Task: Open Card Employee Promotion Review in Board Data Analytics Software to Workspace Corporate Finance and add a team member Softage.3@softage.net, a label Green, a checklist Compensation and Benefits, an attachment from Trello, a color Green and finally, add a card description 'Research and develop new pricing strategy for service offerings' and a comment 'This task requires us to be proactive and anticipate potential challenges before they arise.'. Add a start date 'Jan 07, 1900' with a due date 'Jan 14, 1900'
Action: Mouse moved to (571, 163)
Screenshot: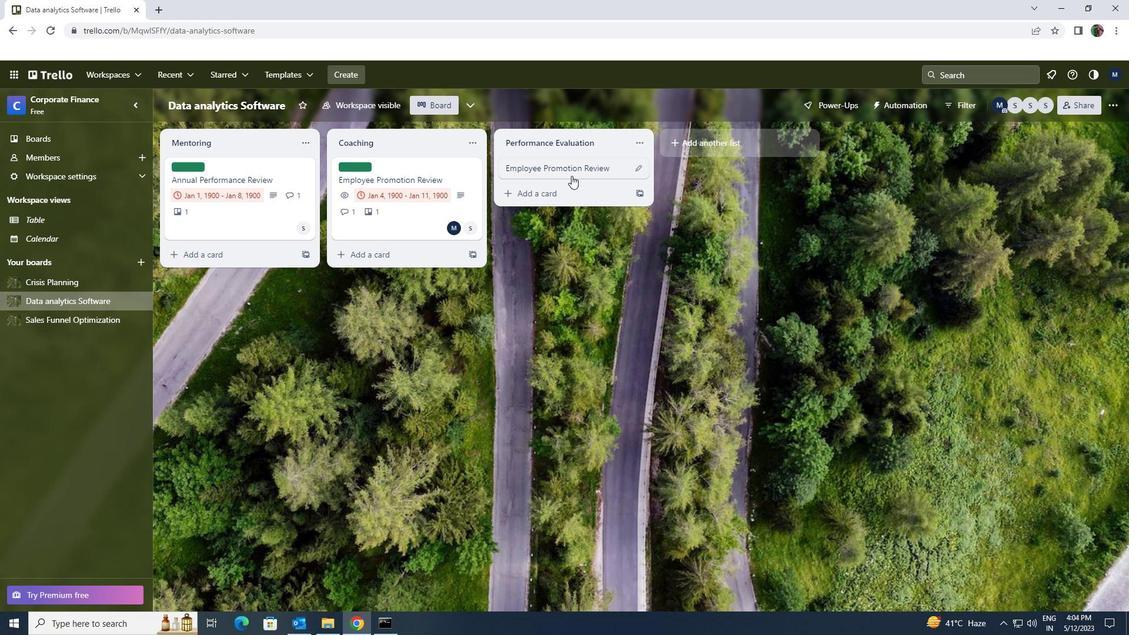 
Action: Mouse pressed left at (571, 163)
Screenshot: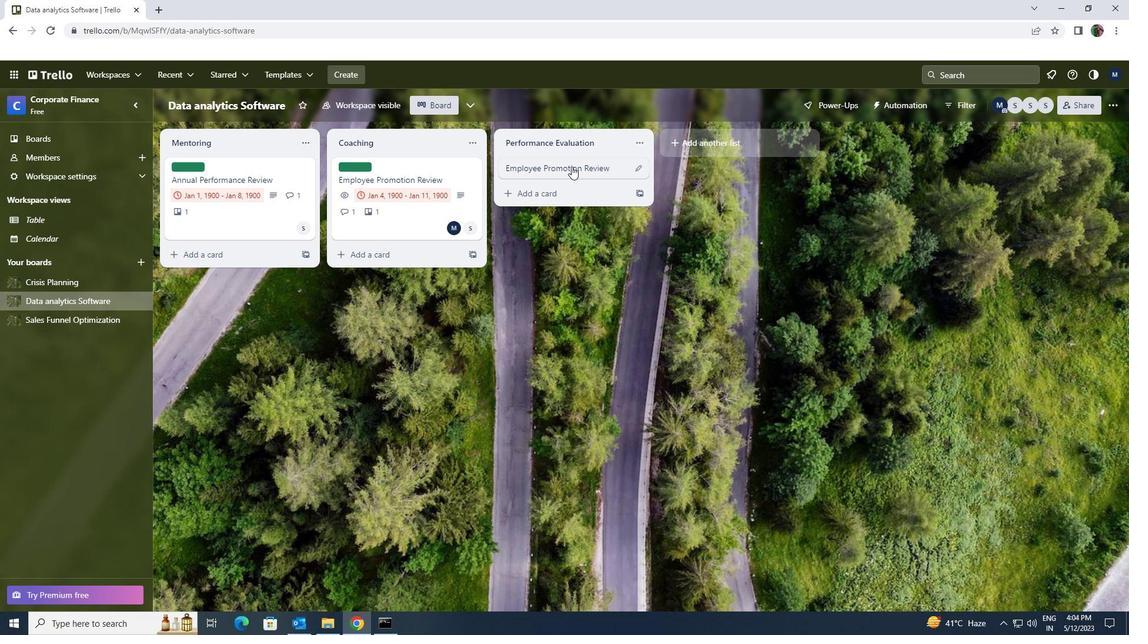 
Action: Mouse moved to (685, 209)
Screenshot: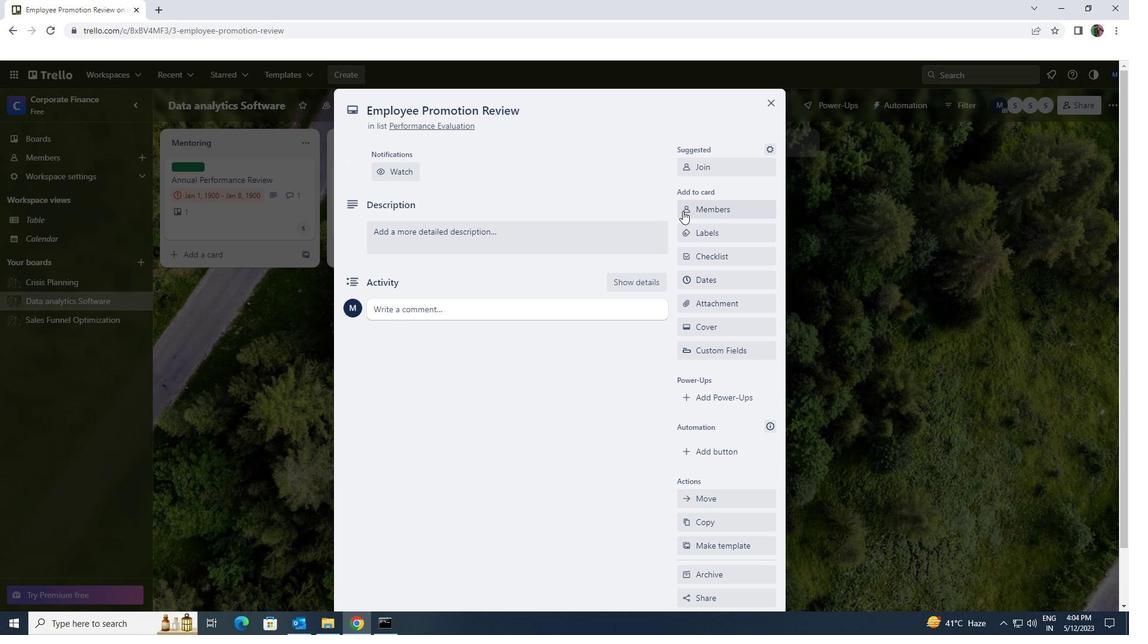 
Action: Mouse pressed left at (685, 209)
Screenshot: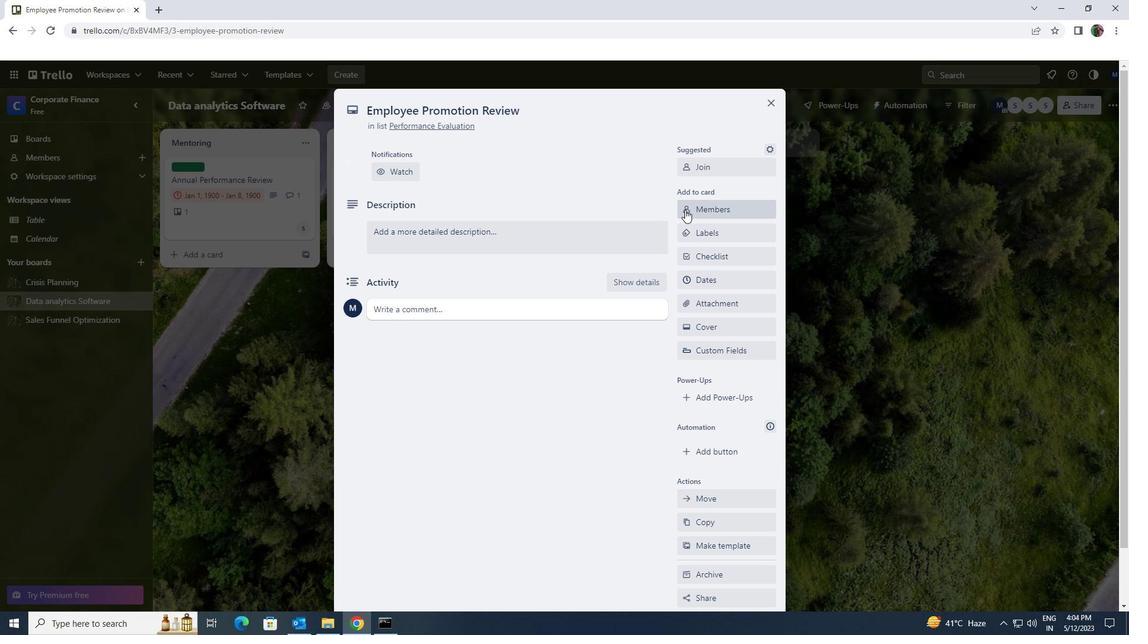 
Action: Key pressed softage.3<Key.shift>@SOFTAGE.NET
Screenshot: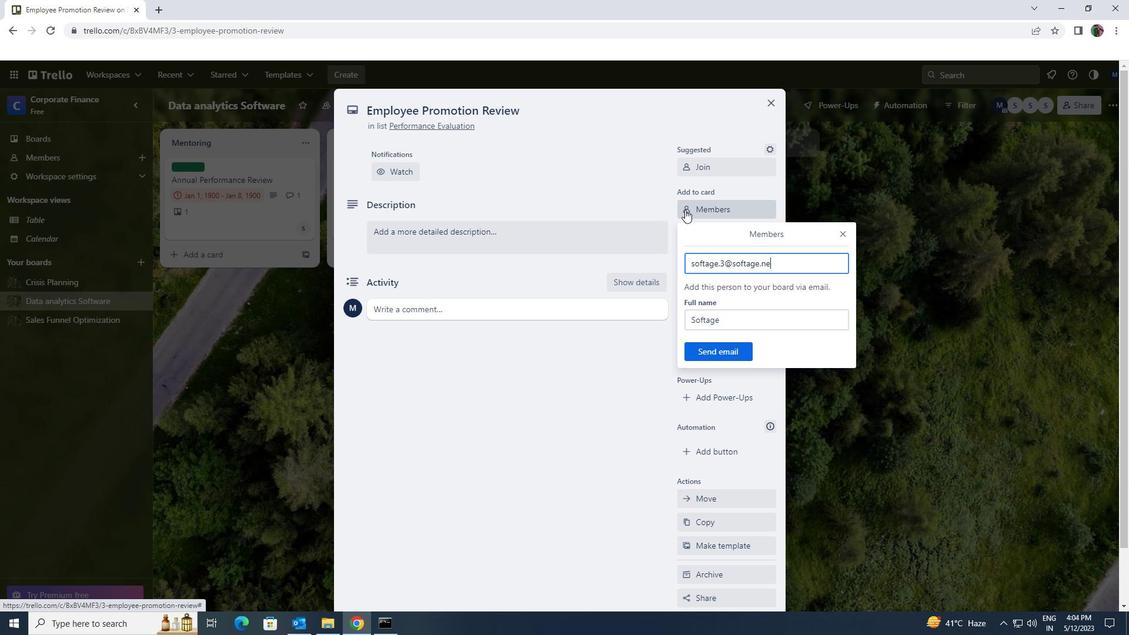 
Action: Mouse moved to (705, 345)
Screenshot: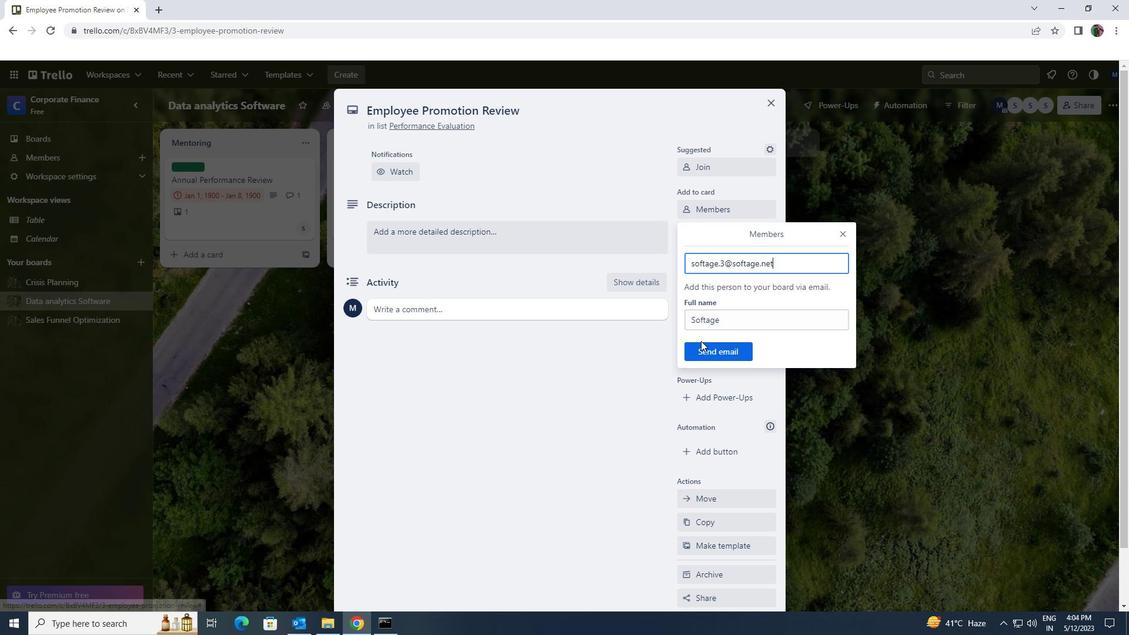 
Action: Mouse pressed left at (705, 345)
Screenshot: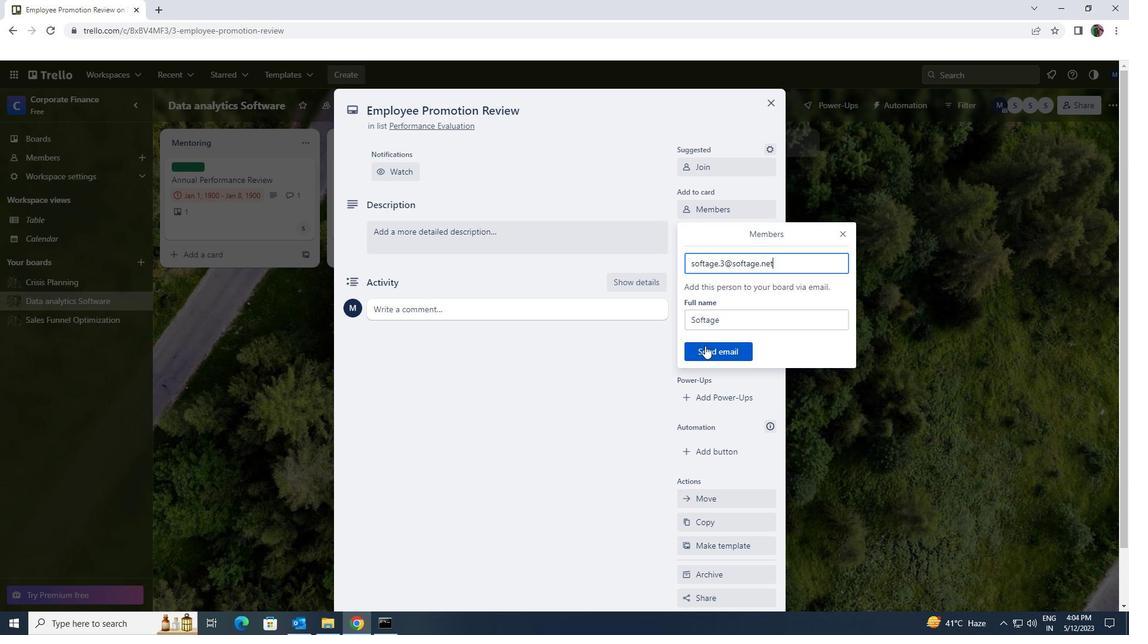
Action: Mouse moved to (710, 236)
Screenshot: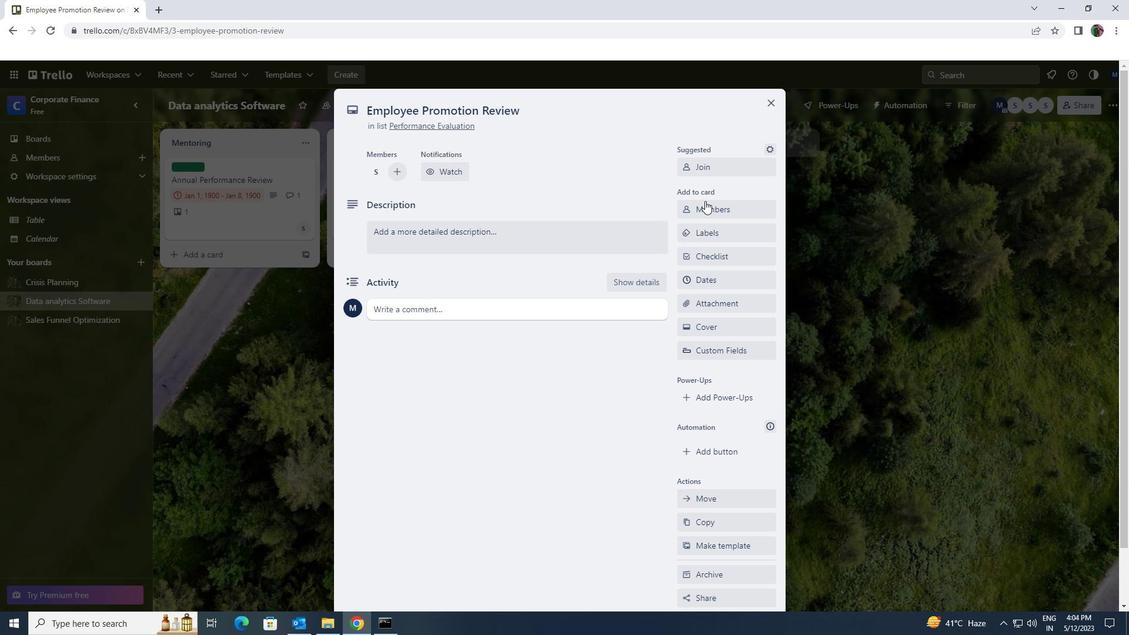 
Action: Mouse pressed left at (710, 236)
Screenshot: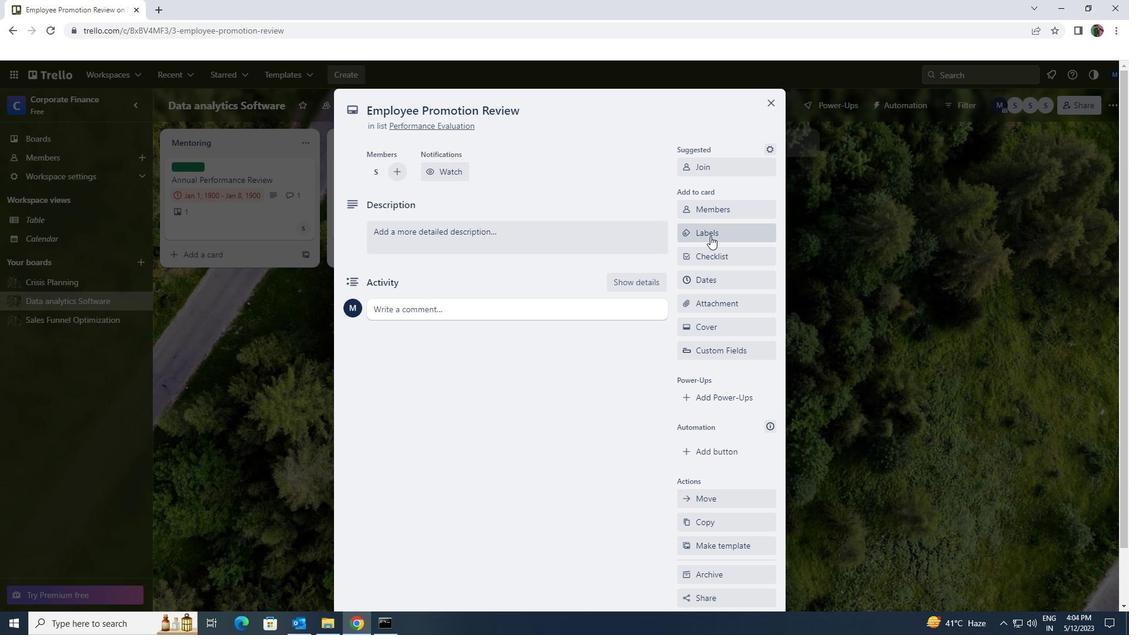 
Action: Mouse moved to (776, 478)
Screenshot: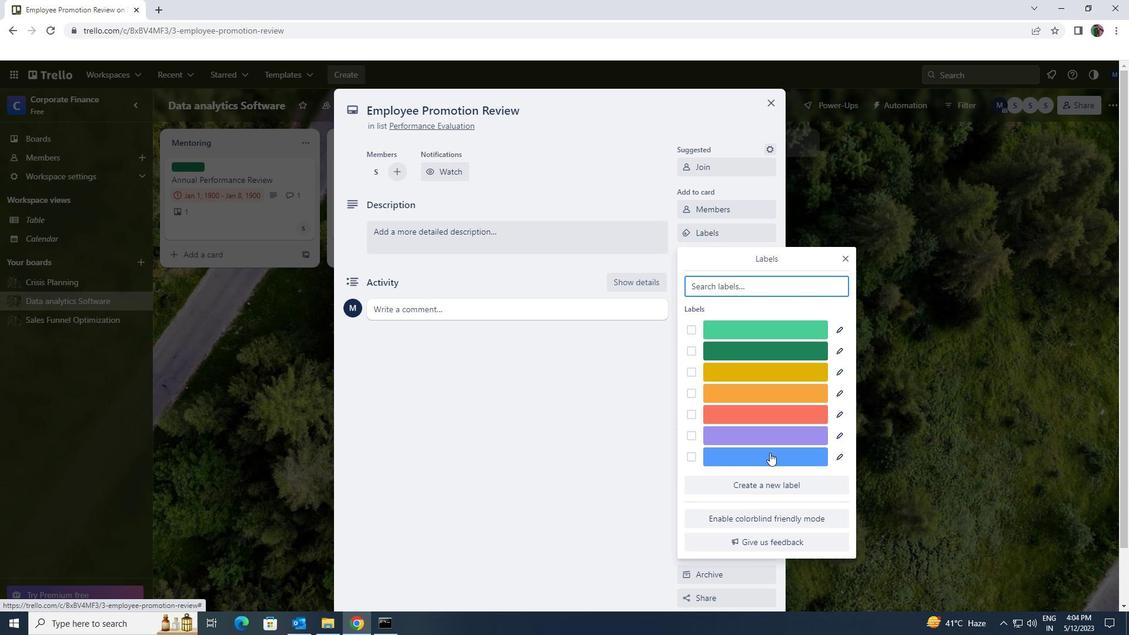 
Action: Mouse pressed left at (776, 478)
Screenshot: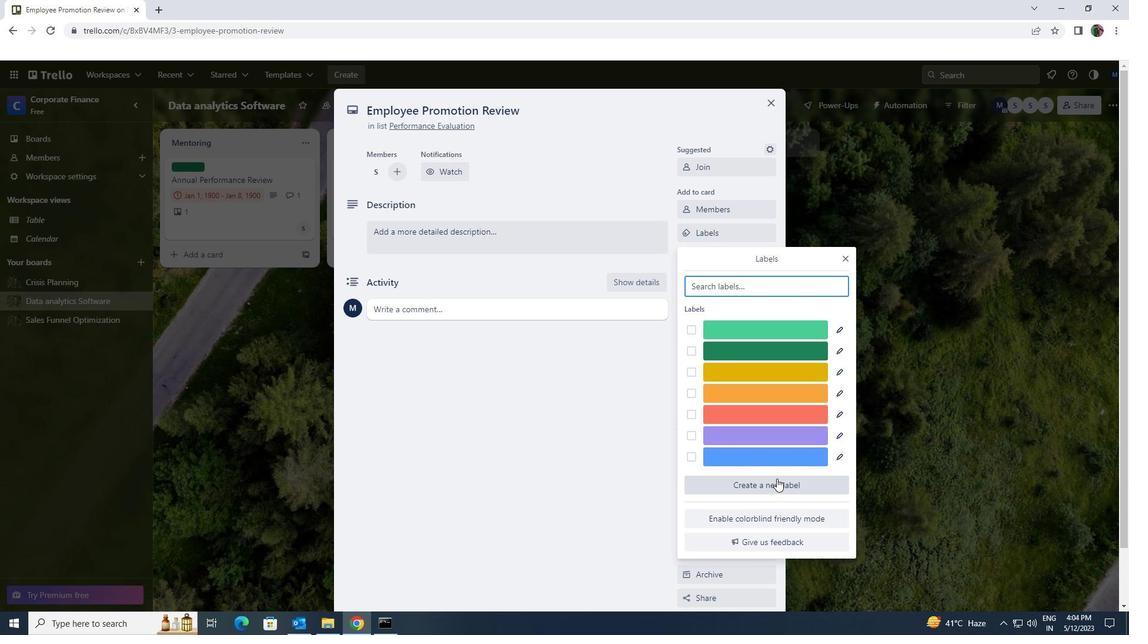 
Action: Mouse moved to (700, 449)
Screenshot: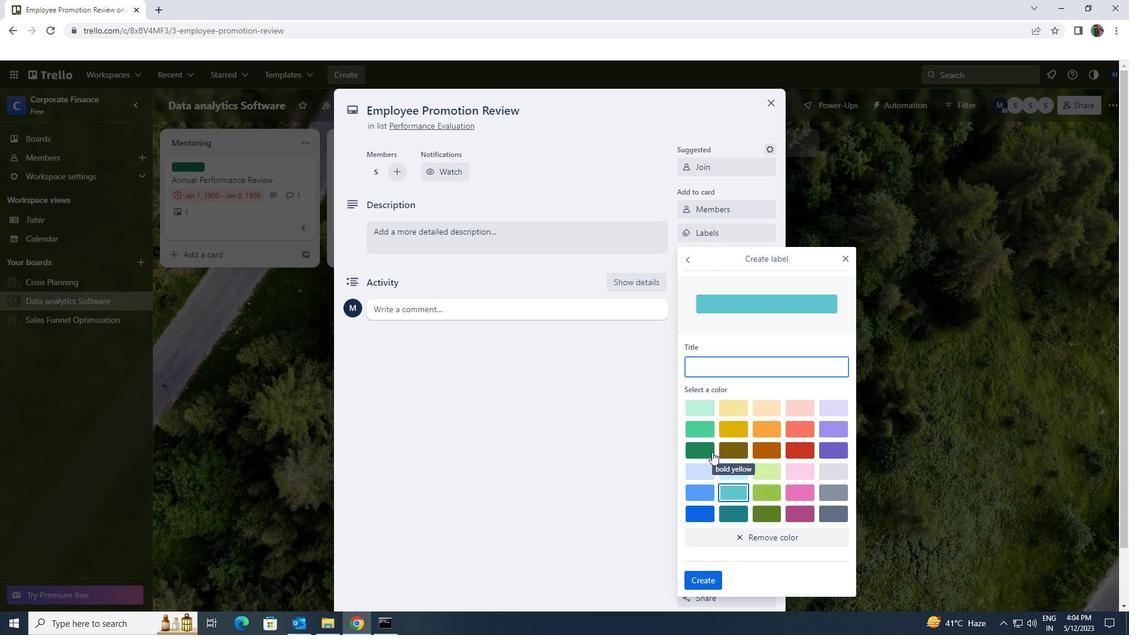 
Action: Mouse pressed left at (700, 449)
Screenshot: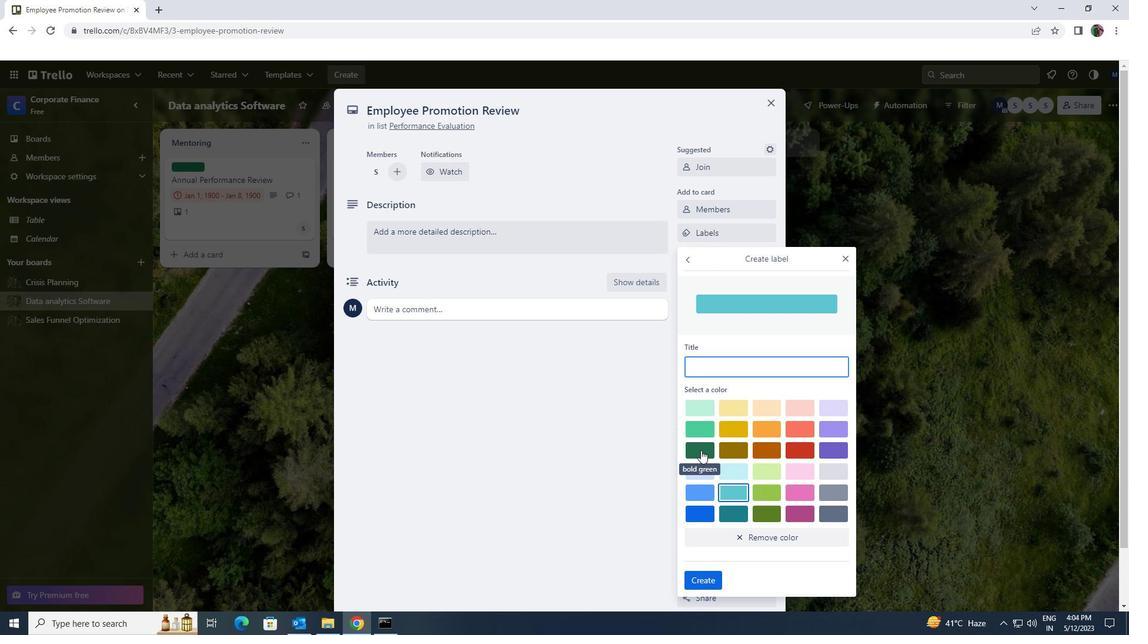
Action: Mouse moved to (703, 585)
Screenshot: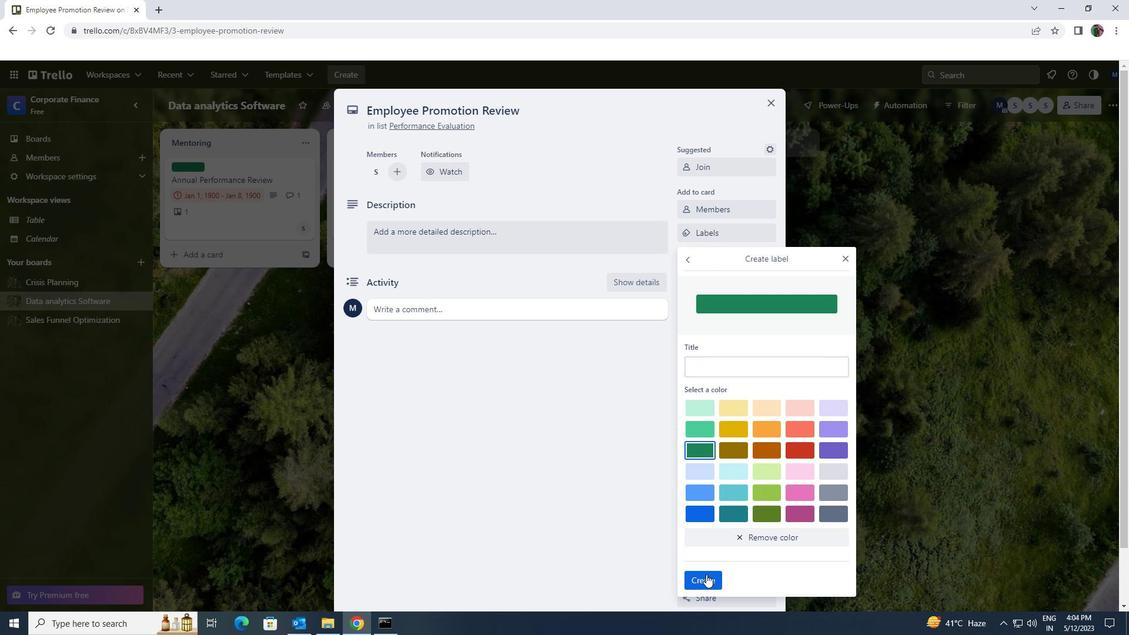 
Action: Mouse pressed left at (703, 585)
Screenshot: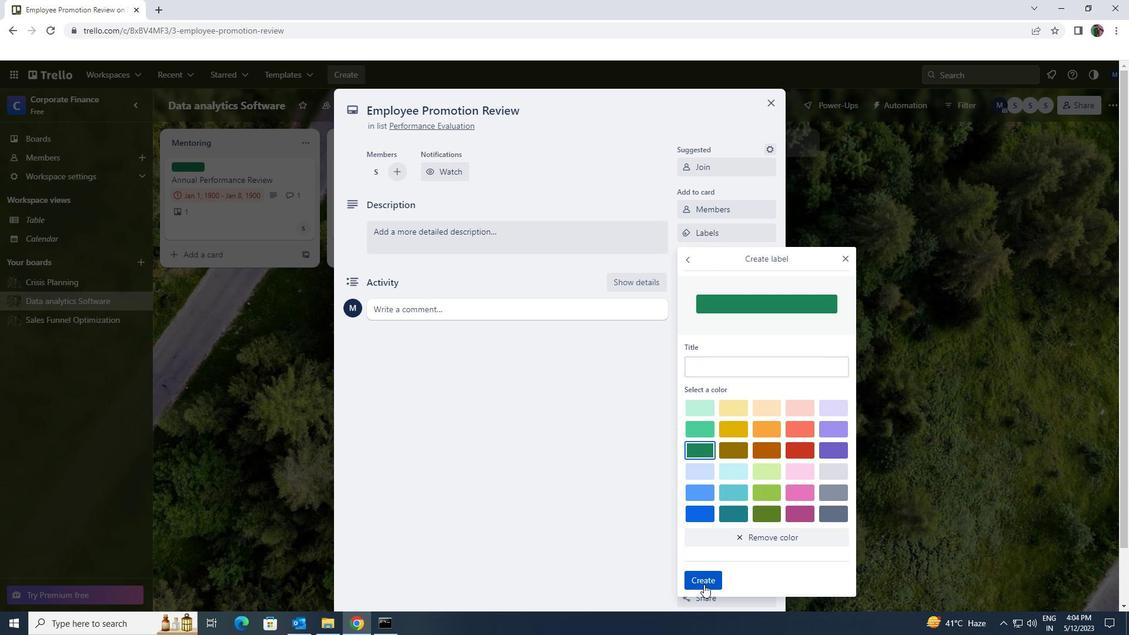 
Action: Mouse moved to (842, 259)
Screenshot: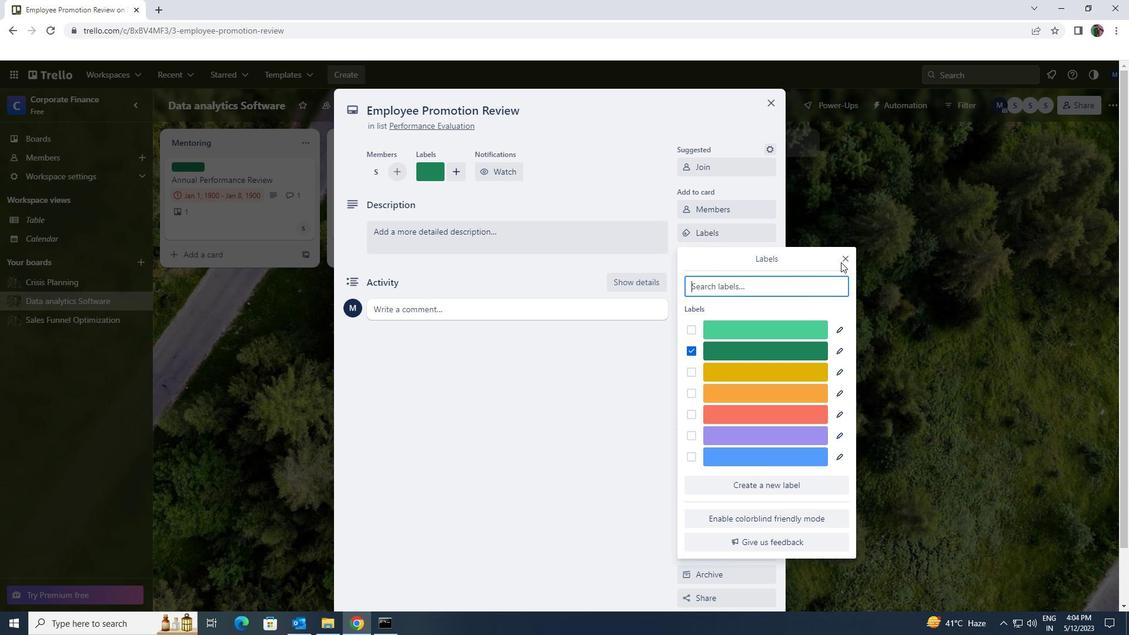 
Action: Mouse pressed left at (842, 259)
Screenshot: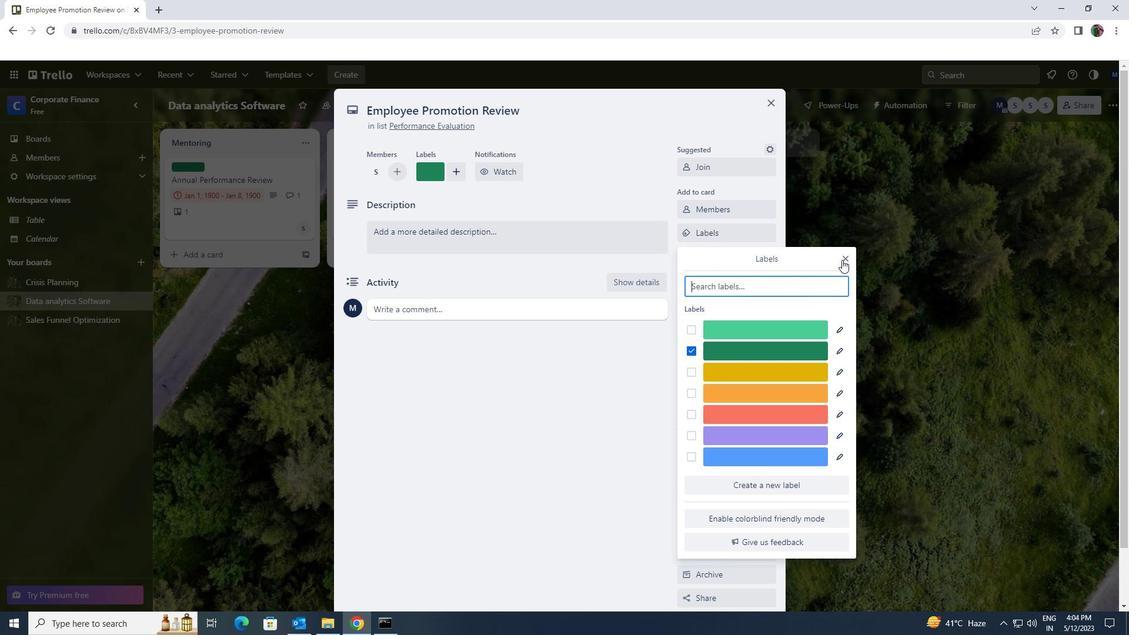 
Action: Mouse moved to (742, 264)
Screenshot: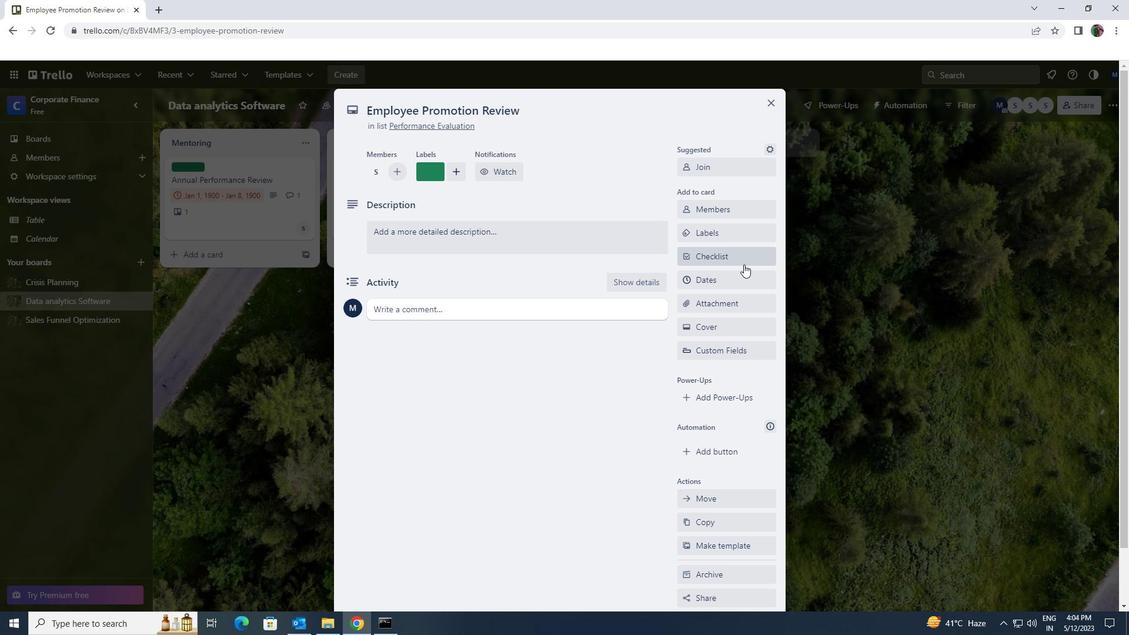 
Action: Mouse pressed left at (742, 264)
Screenshot: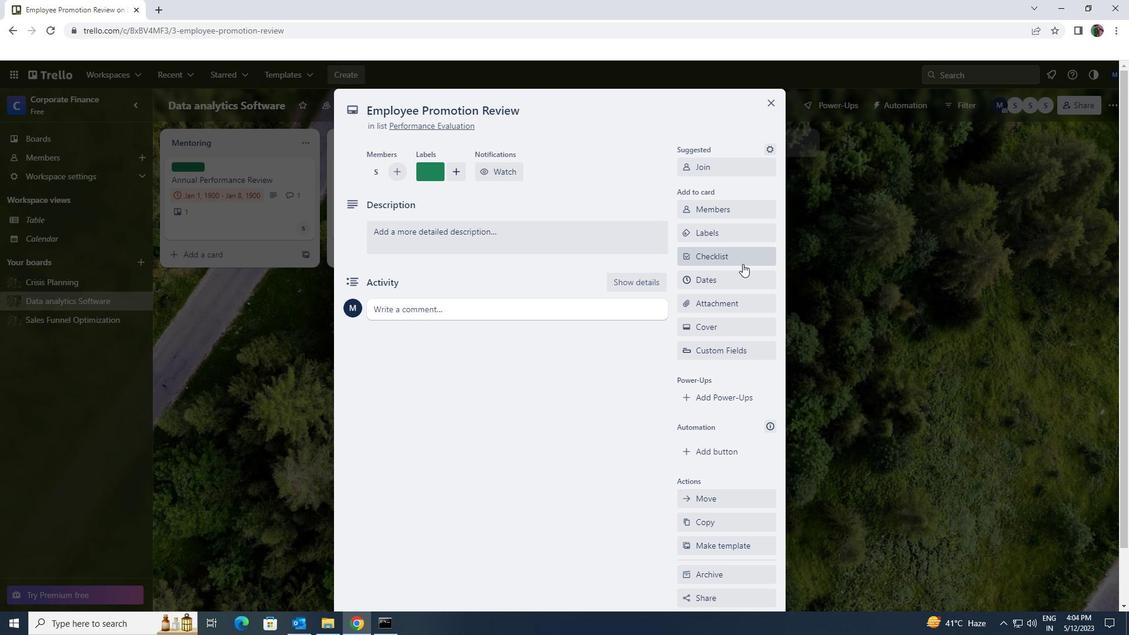 
Action: Key pressed <Key.shift><Key.shift>COMPENSATION<Key.space>AND<Key.space>BENEFITS
Screenshot: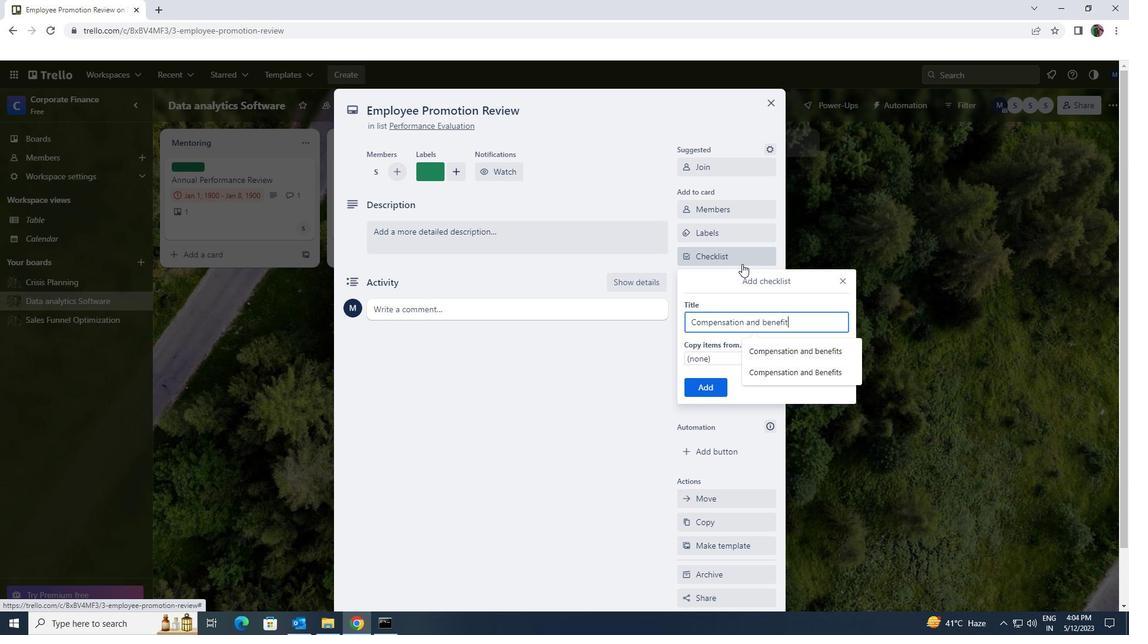 
Action: Mouse moved to (718, 384)
Screenshot: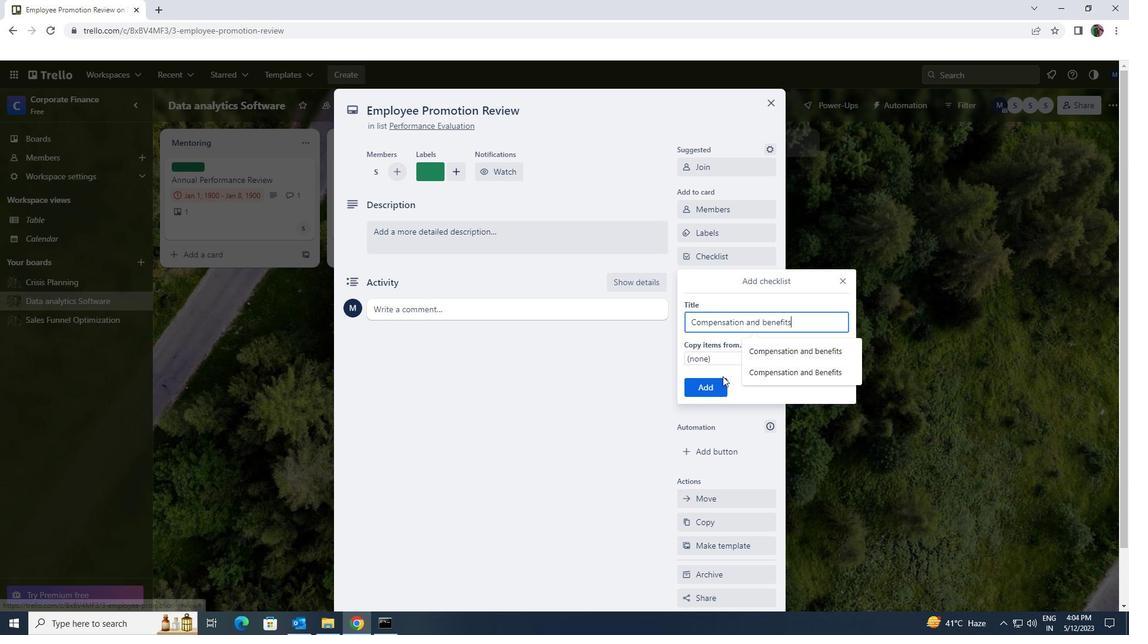 
Action: Mouse pressed left at (718, 384)
Screenshot: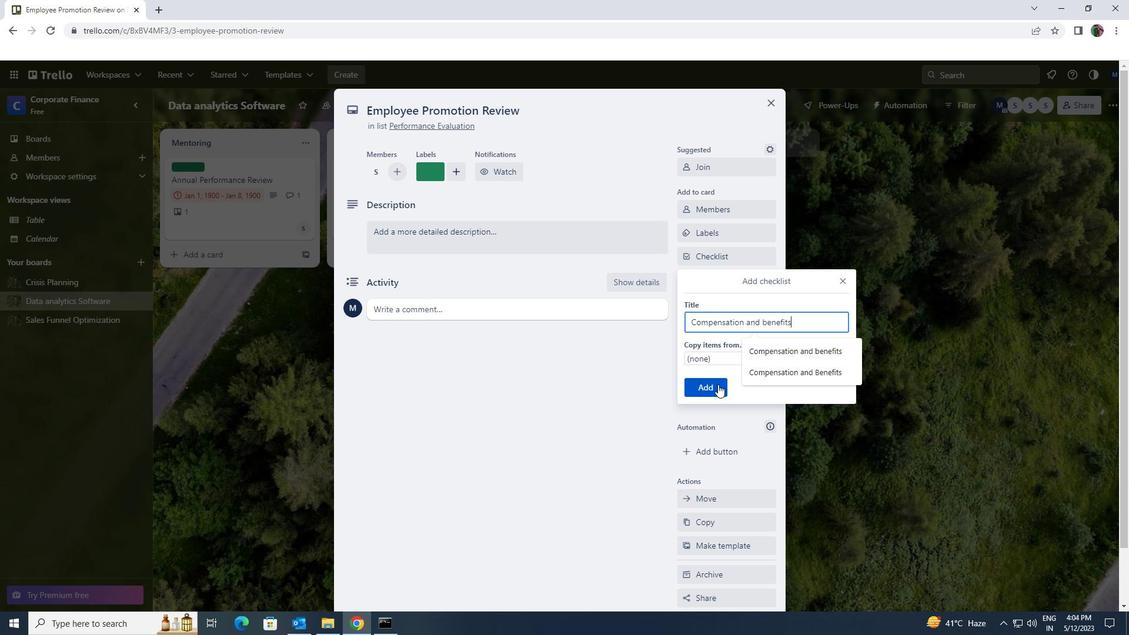 
Action: Mouse moved to (719, 305)
Screenshot: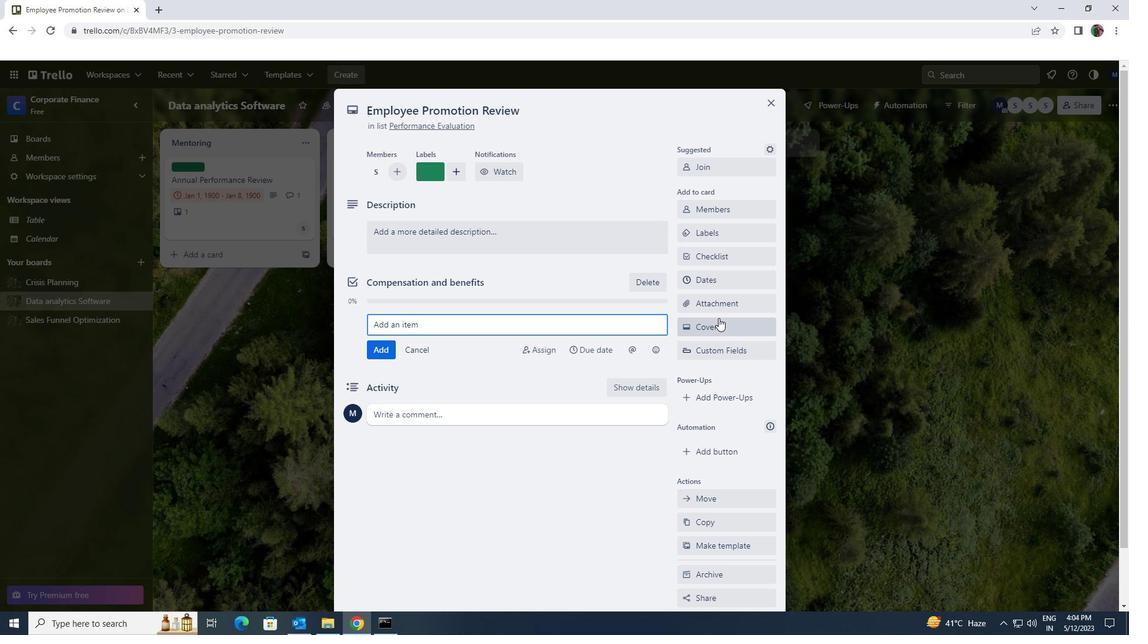 
Action: Mouse pressed left at (719, 305)
Screenshot: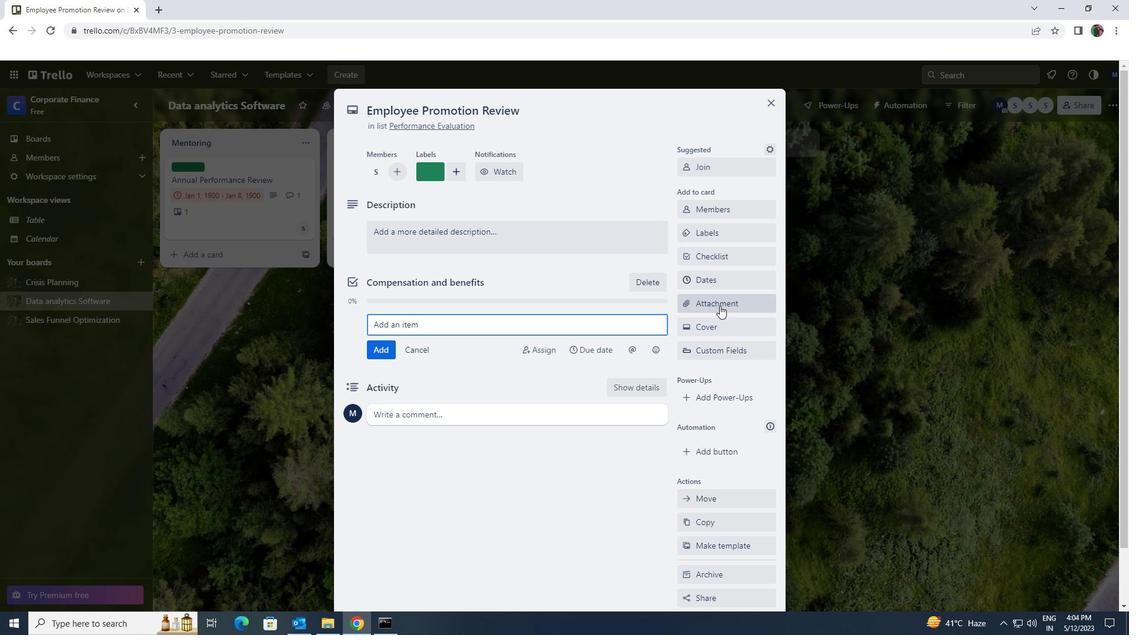 
Action: Mouse moved to (713, 378)
Screenshot: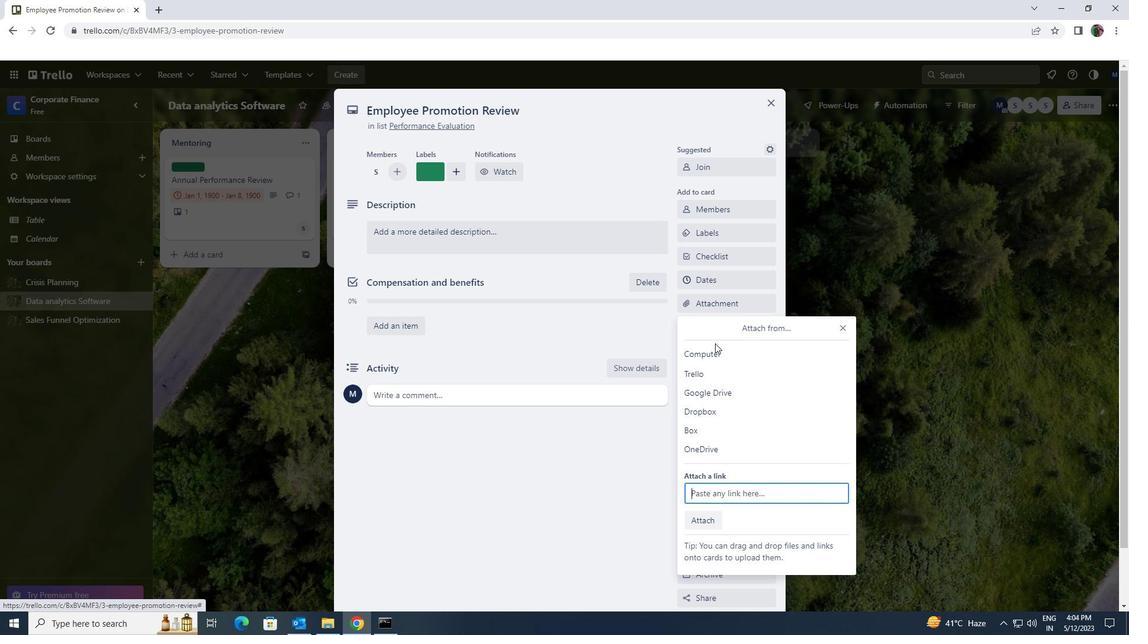 
Action: Mouse pressed left at (713, 378)
Screenshot: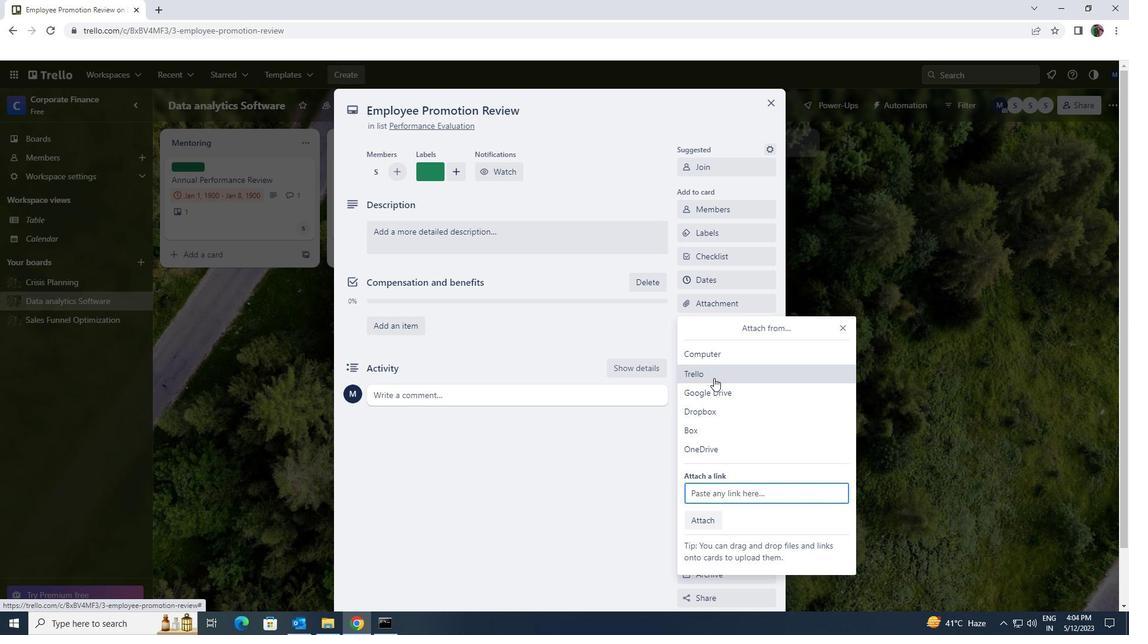 
Action: Mouse moved to (715, 415)
Screenshot: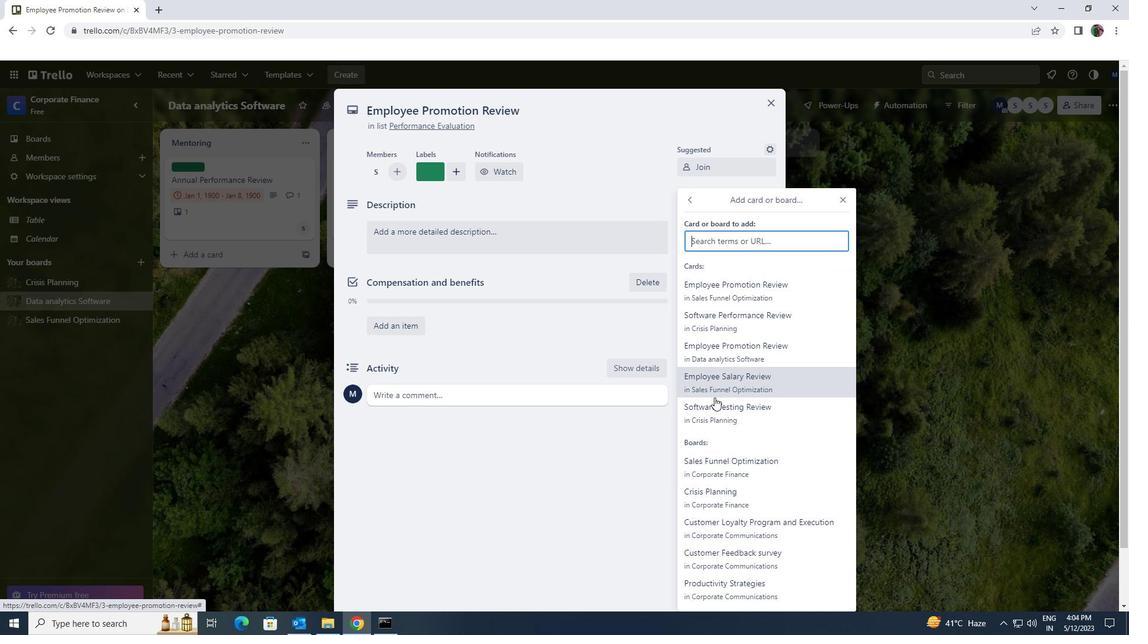 
Action: Mouse pressed left at (715, 415)
Screenshot: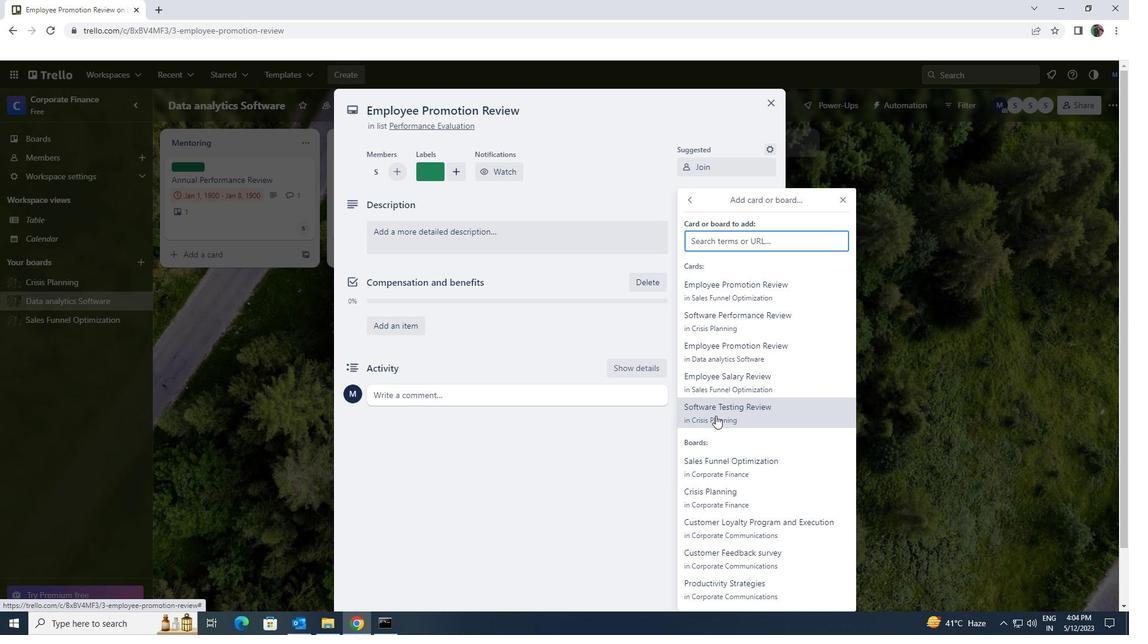 
Action: Mouse moved to (585, 244)
Screenshot: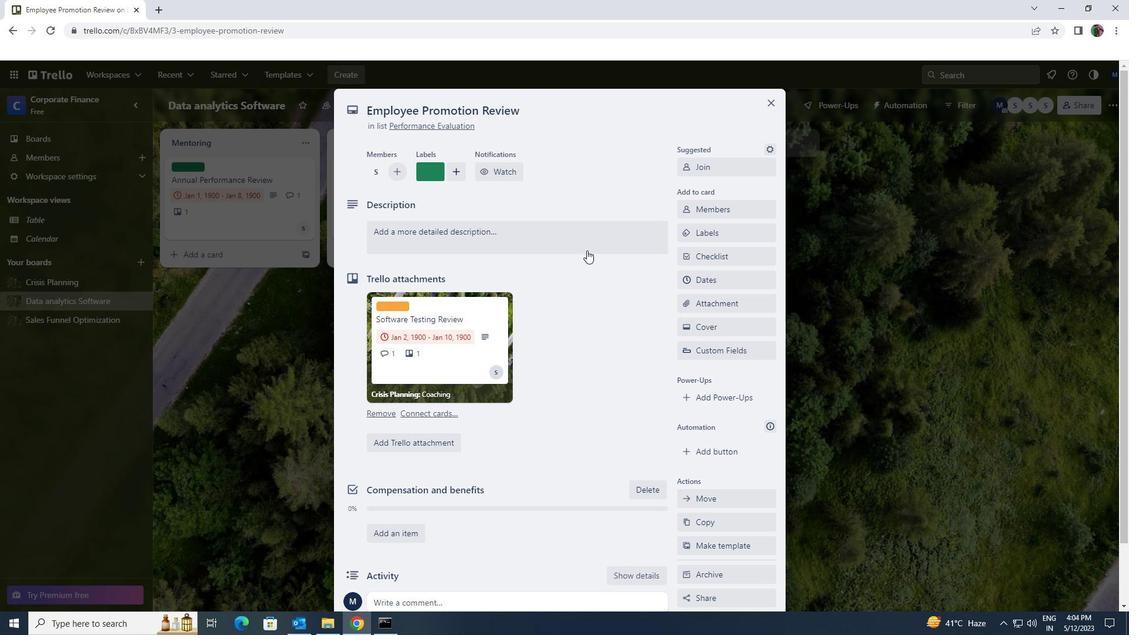 
Action: Mouse pressed left at (585, 244)
Screenshot: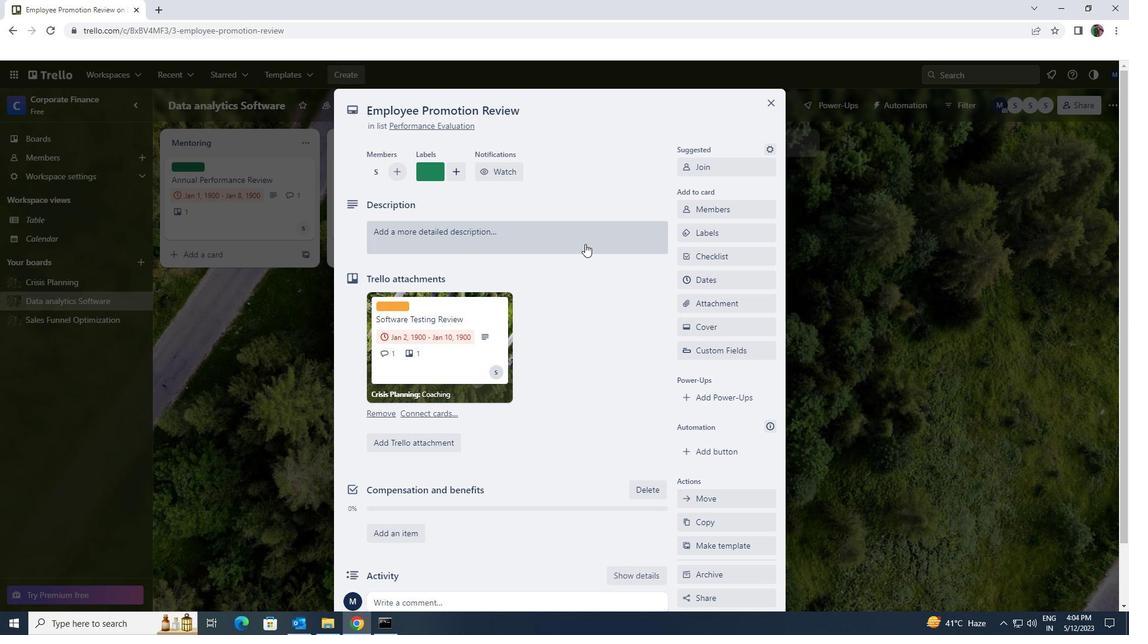 
Action: Key pressed <Key.shift>RESEARCH<Key.space>AND<Key.space>DEVELOP<Key.space>NEW<Key.space>PRICING<Key.space>STRATGY<Key.space><Key.backspace><Key.backspace><Key.backspace><Key.backspace>TEGY<Key.space>FOR<Key.space>SERVIC<Key.space>OFFERING
Screenshot: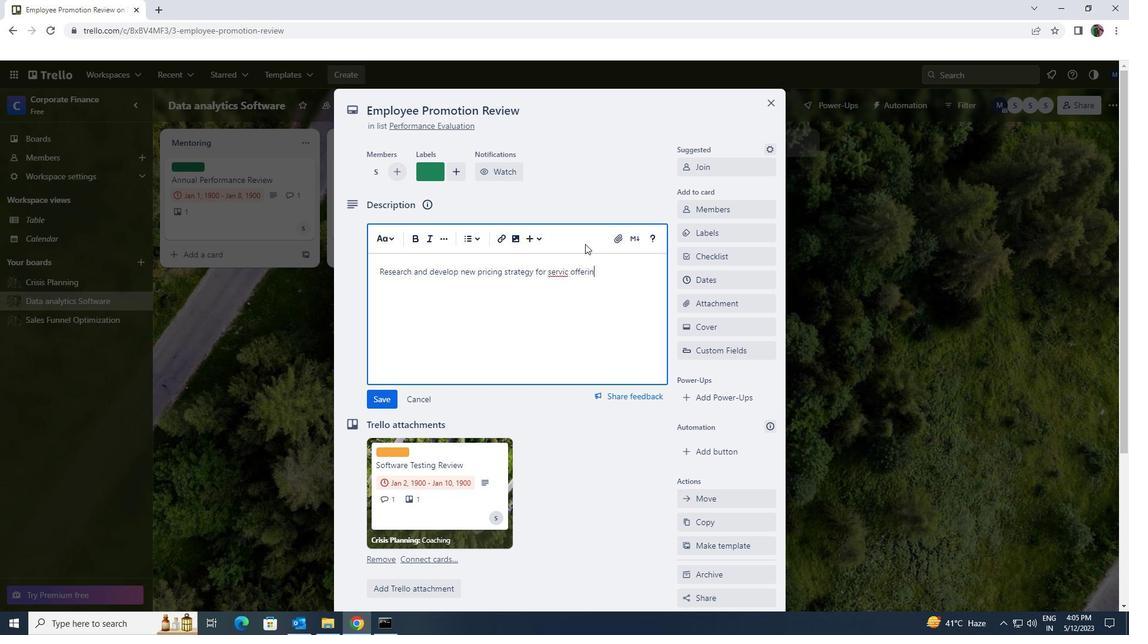 
Action: Mouse moved to (568, 269)
Screenshot: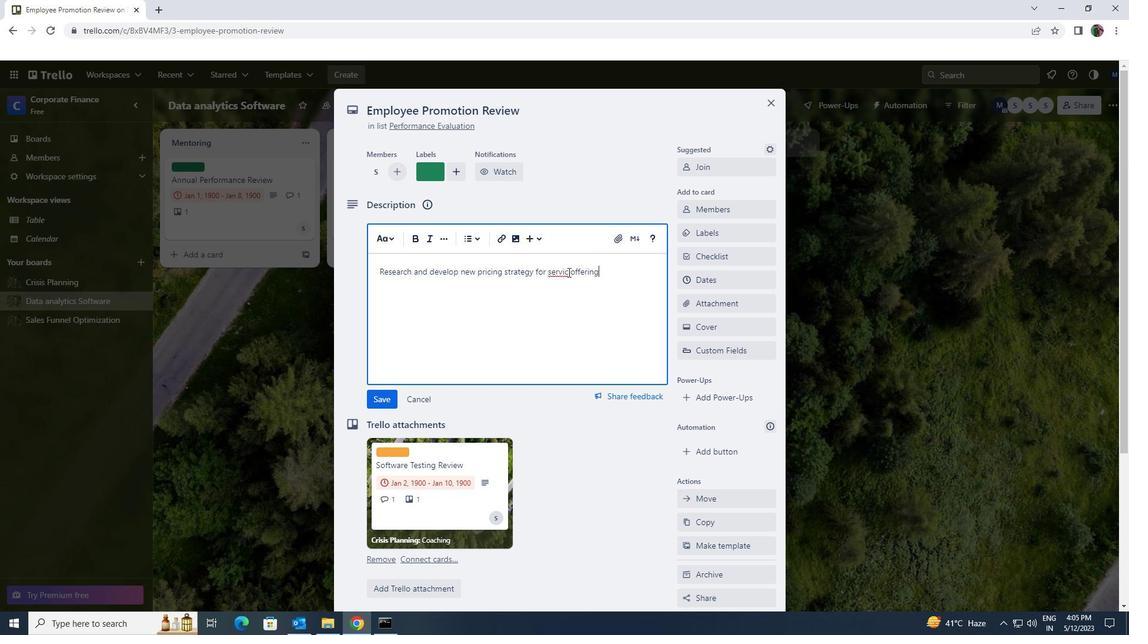 
Action: Mouse pressed left at (568, 269)
Screenshot: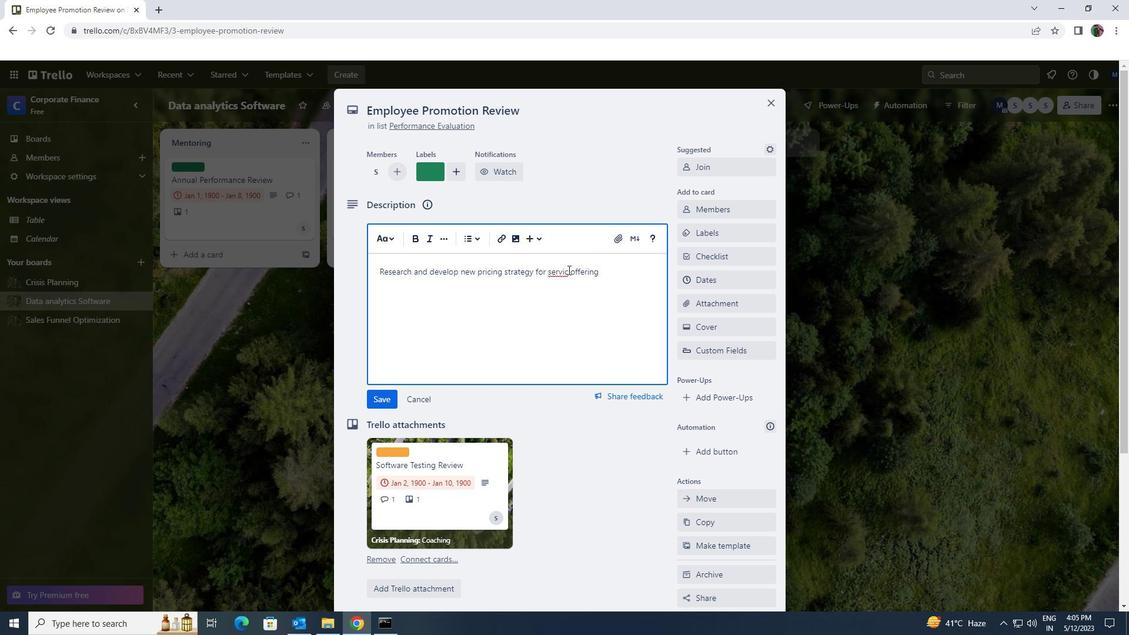
Action: Key pressed E
Screenshot: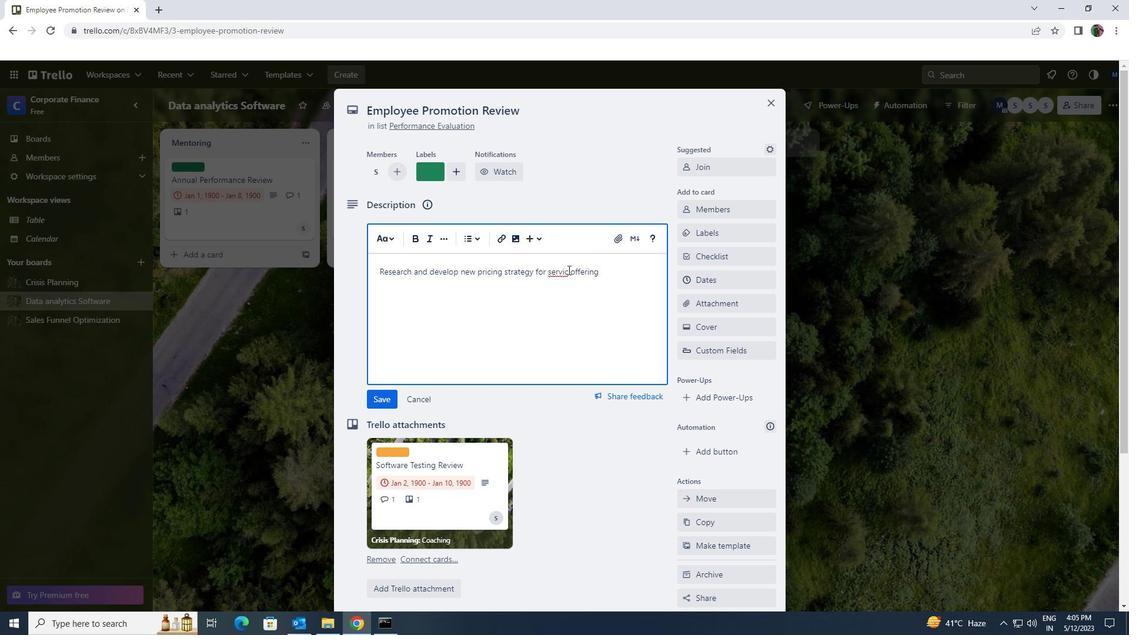 
Action: Mouse moved to (377, 403)
Screenshot: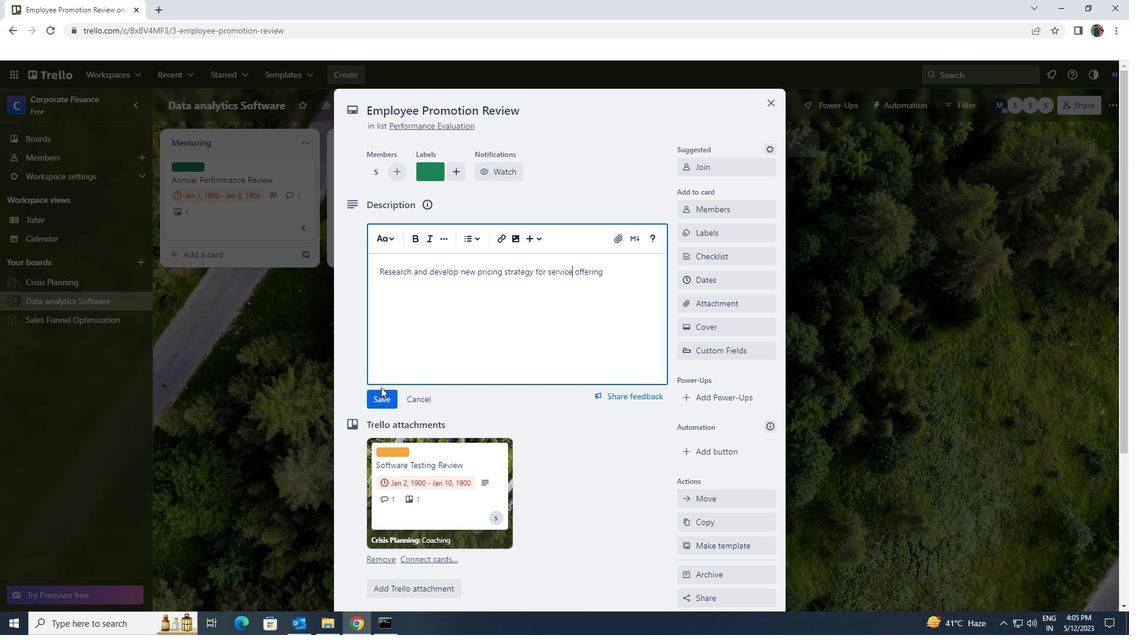 
Action: Mouse pressed left at (377, 403)
Screenshot: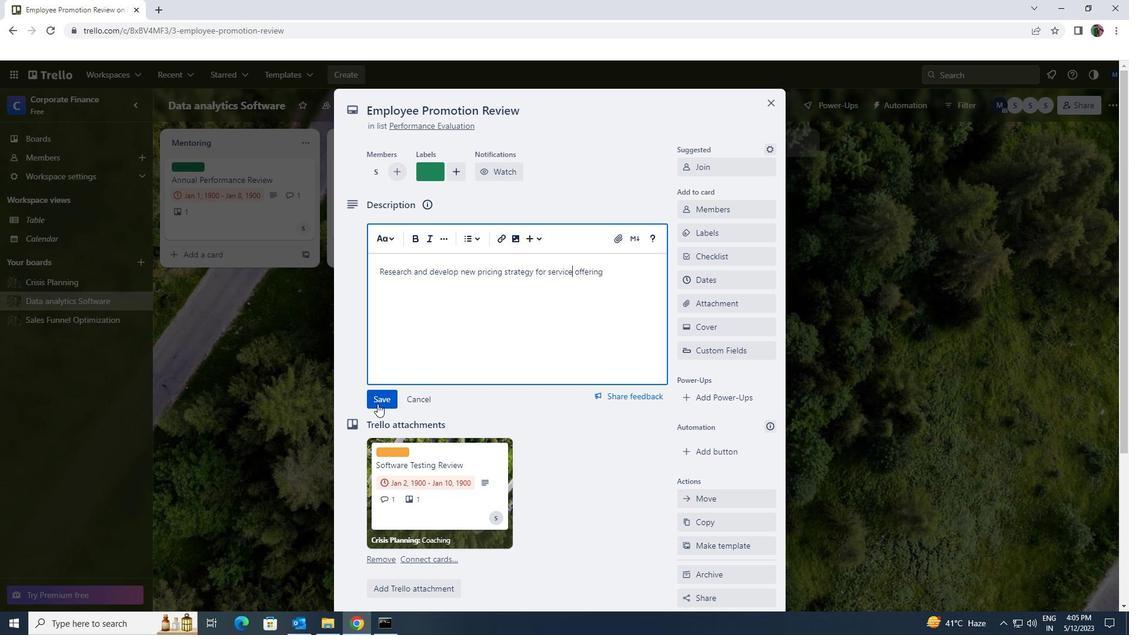 
Action: Mouse scrolled (377, 403) with delta (0, 0)
Screenshot: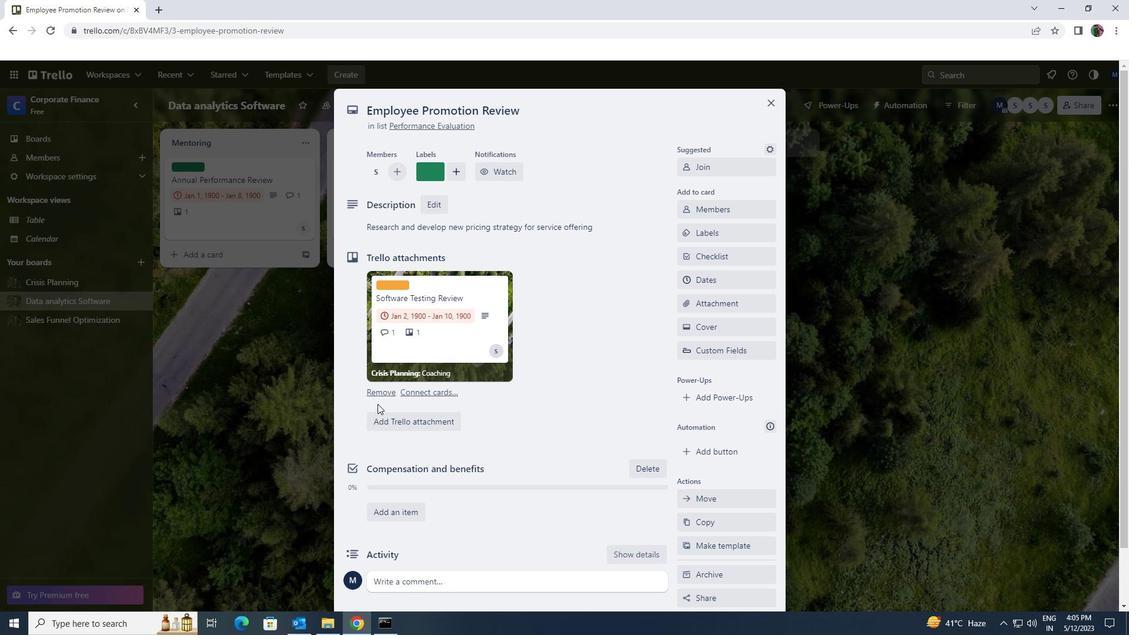 
Action: Mouse scrolled (377, 403) with delta (0, 0)
Screenshot: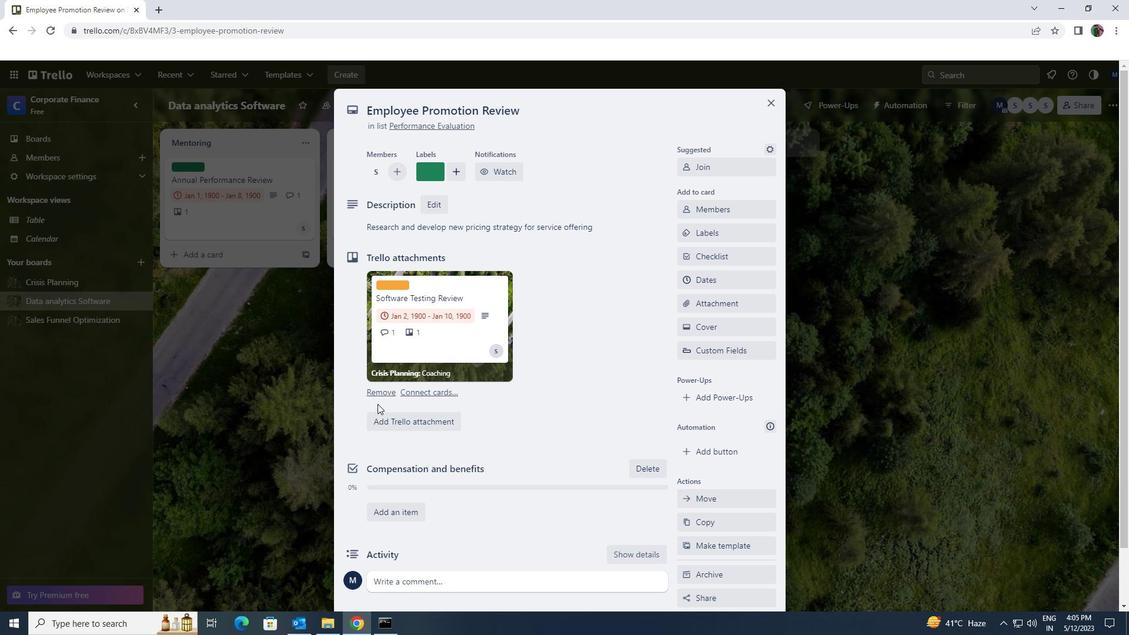 
Action: Mouse scrolled (377, 403) with delta (0, 0)
Screenshot: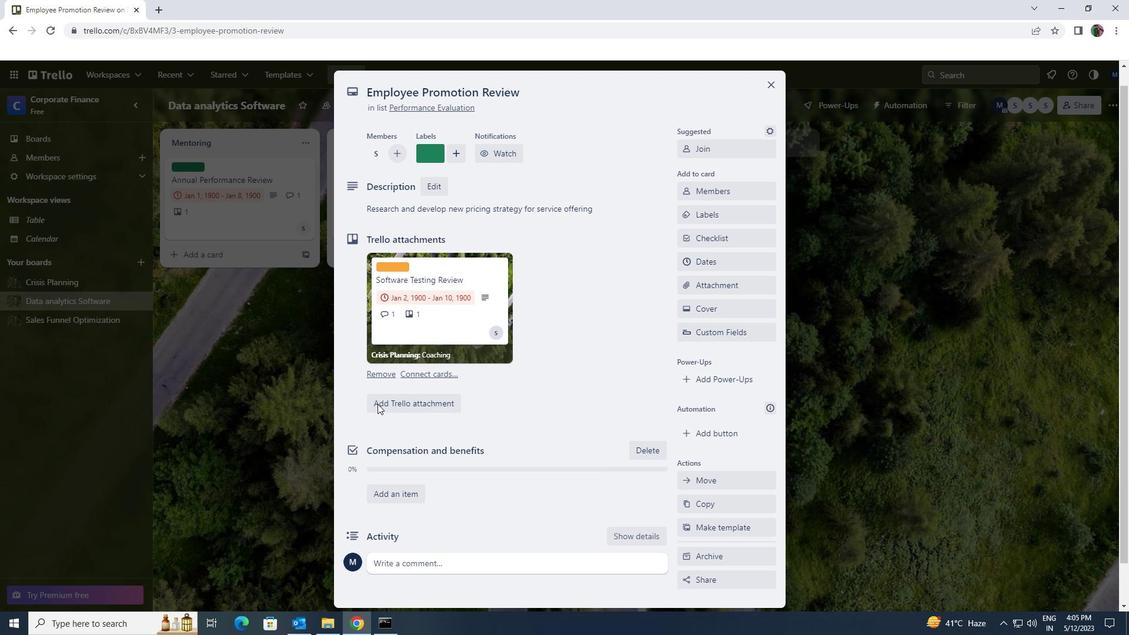 
Action: Mouse scrolled (377, 403) with delta (0, 0)
Screenshot: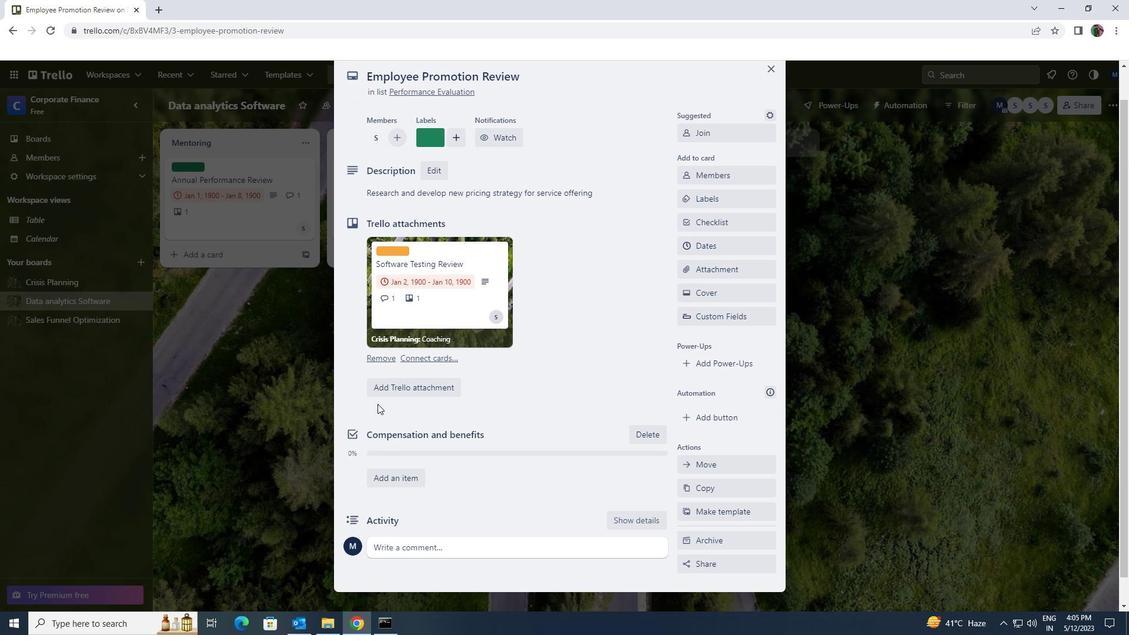 
Action: Mouse moved to (378, 415)
Screenshot: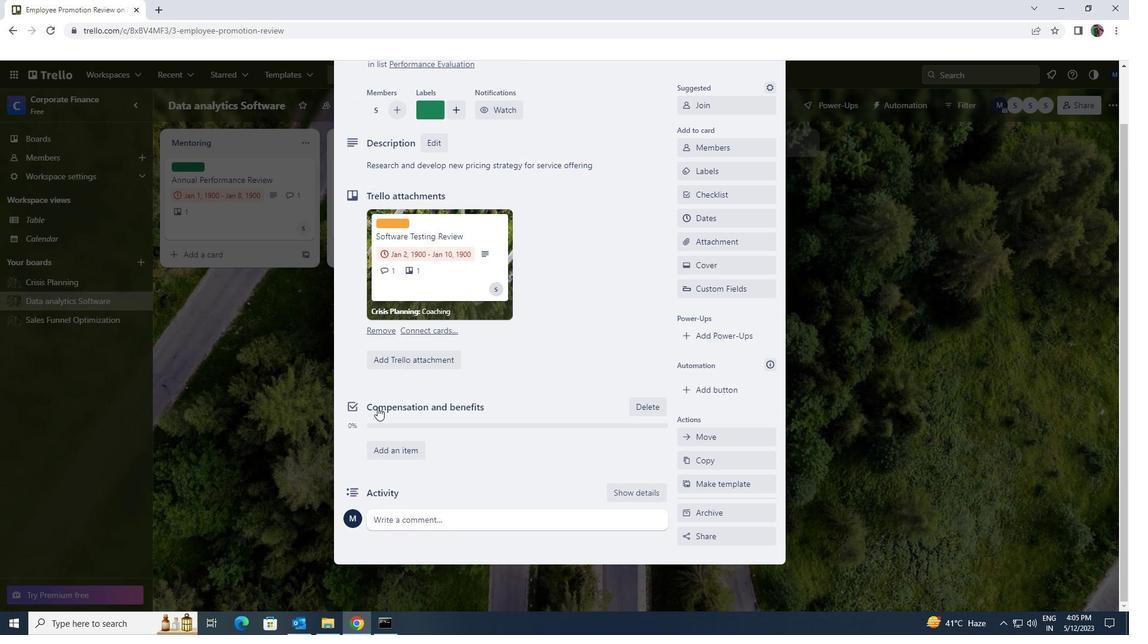 
Action: Mouse scrolled (378, 415) with delta (0, 0)
Screenshot: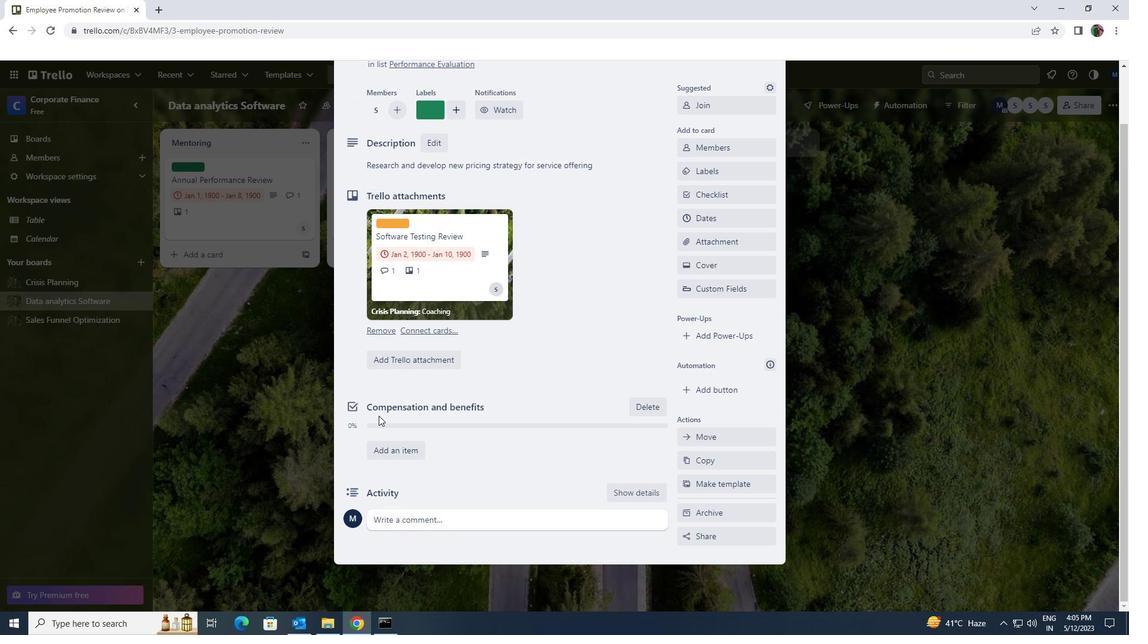 
Action: Mouse scrolled (378, 415) with delta (0, 0)
Screenshot: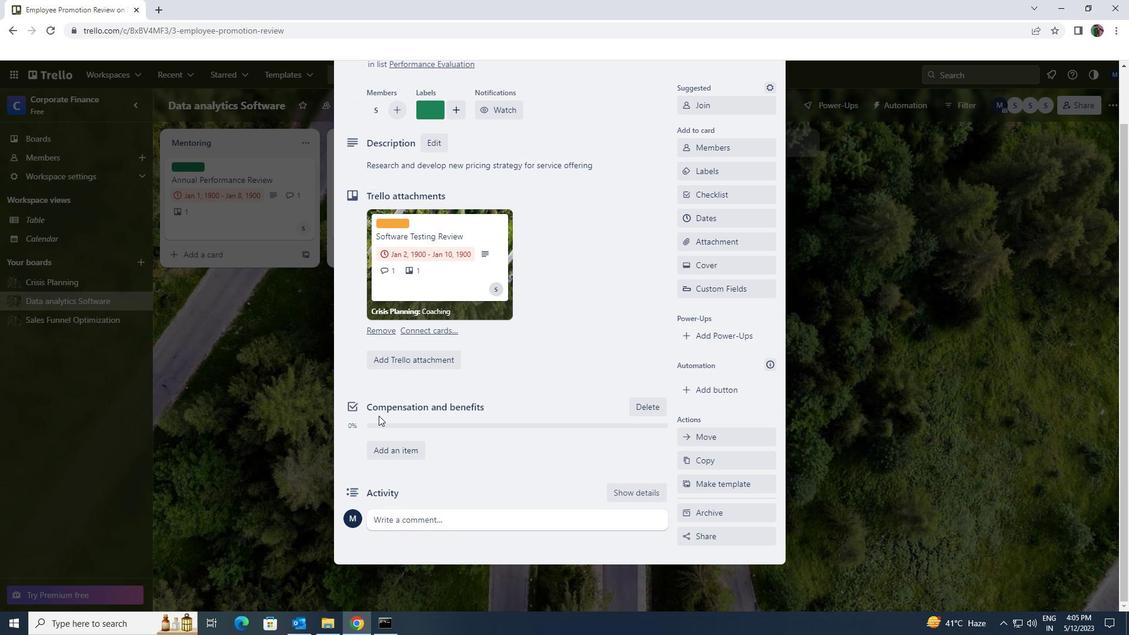 
Action: Mouse moved to (388, 519)
Screenshot: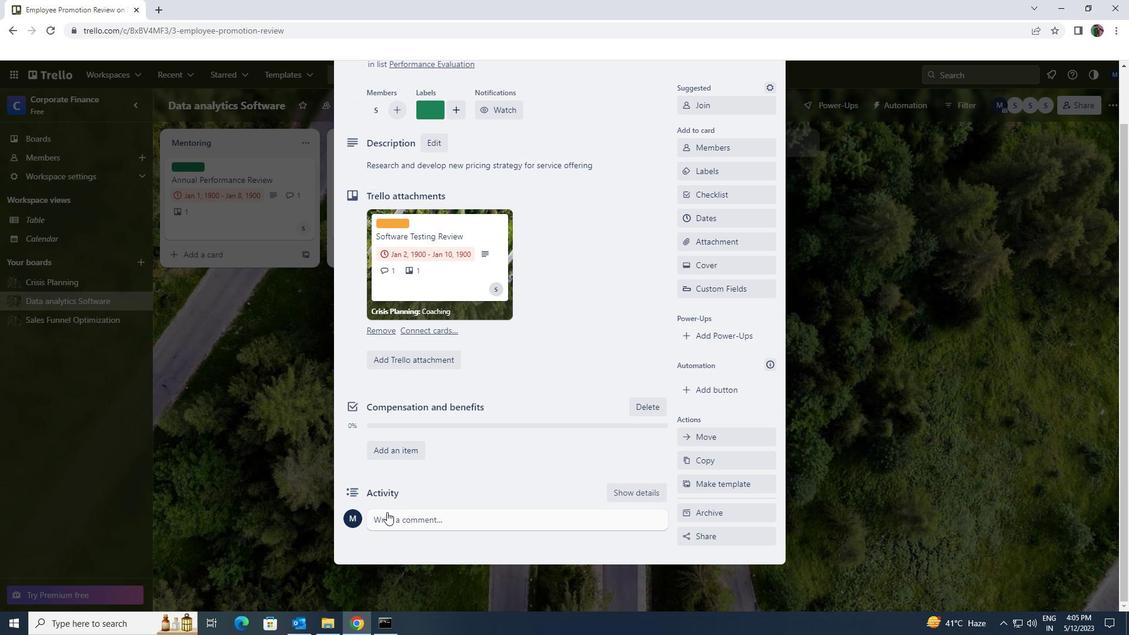
Action: Mouse pressed left at (388, 519)
Screenshot: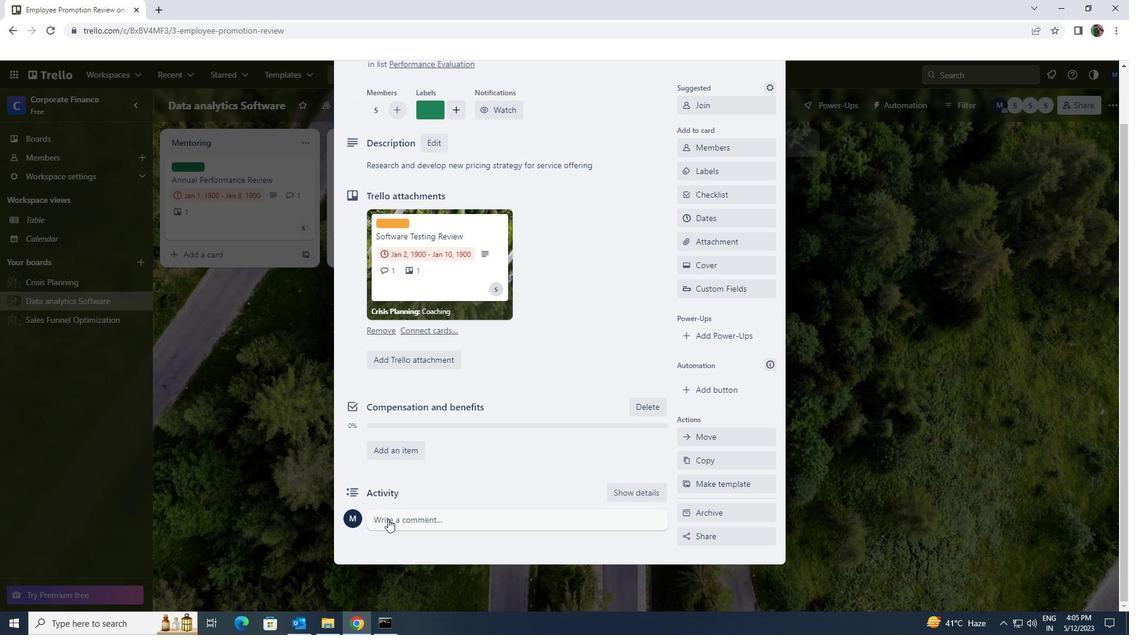 
Action: Key pressed <Key.shift>THIS<Key.space><Key.shift><Key.shift><Key.shift><Key.shift><Key.backspace><Key.shift>TASK<Key.space><Key.backspace><Key.backspace><Key.backspace><Key.backspace><Key.backspace><Key.space>TASK<Key.space><Key.shift>REQUIRES<Key.space>US<Key.space>TO<Key.space>BE<Key.space>PROACTIVE<Key.space>AND<Key.space>ANTICIPATE<Key.space>POTENTIAL<Key.space>CHALLENGES<Key.space>BED<Key.backspace>FORE<Key.space>THEY<Key.space>ARISE
Screenshot: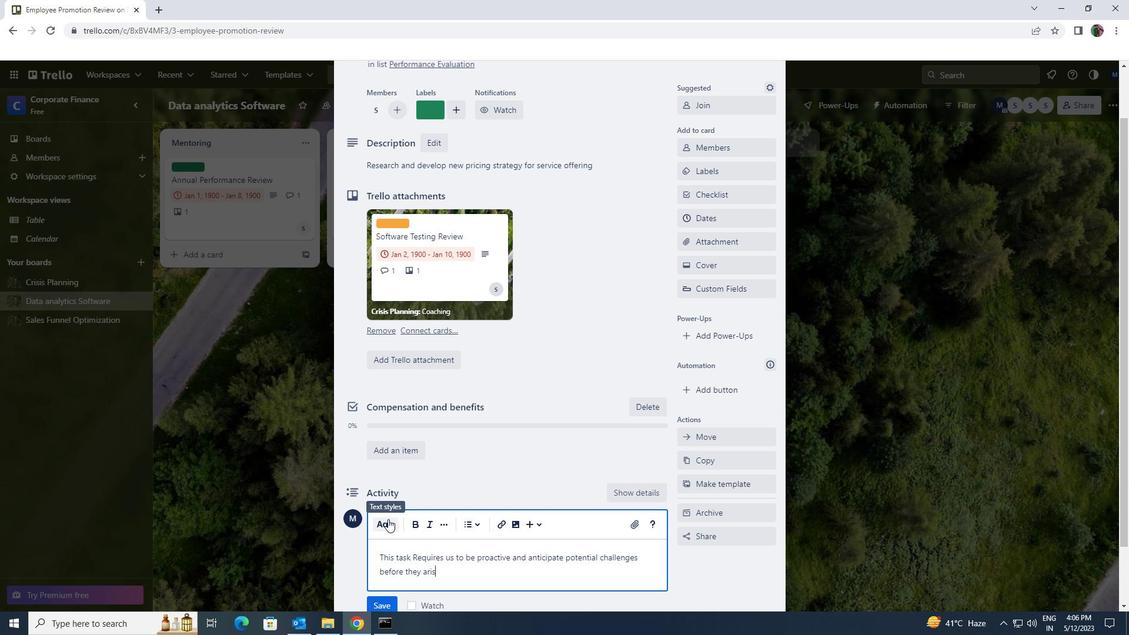 
Action: Mouse moved to (392, 600)
Screenshot: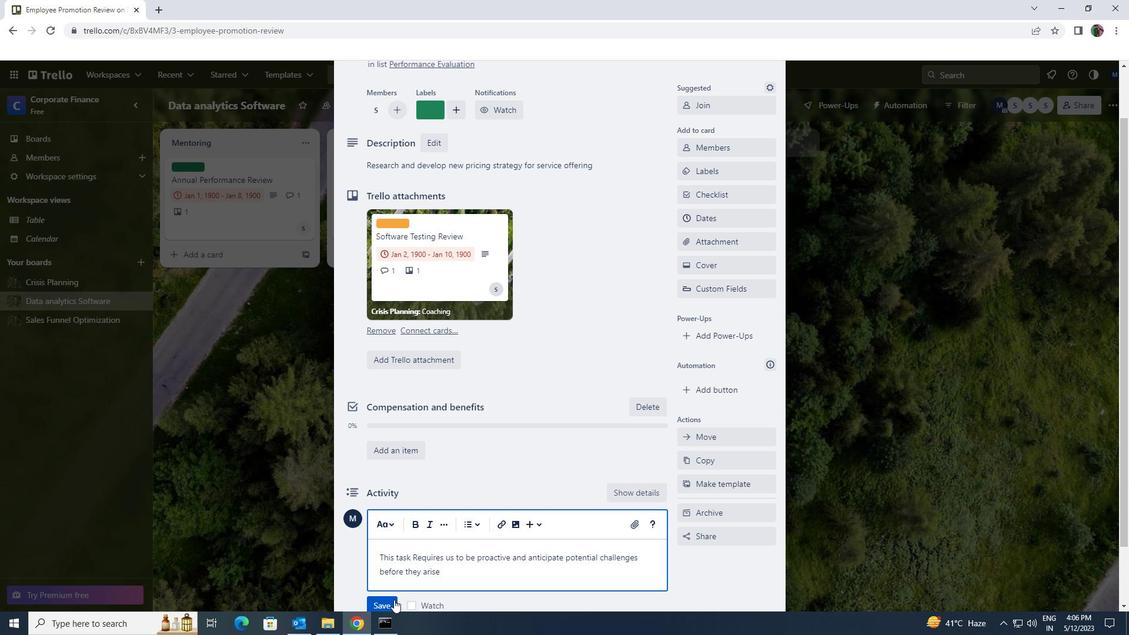 
Action: Mouse pressed left at (392, 600)
Screenshot: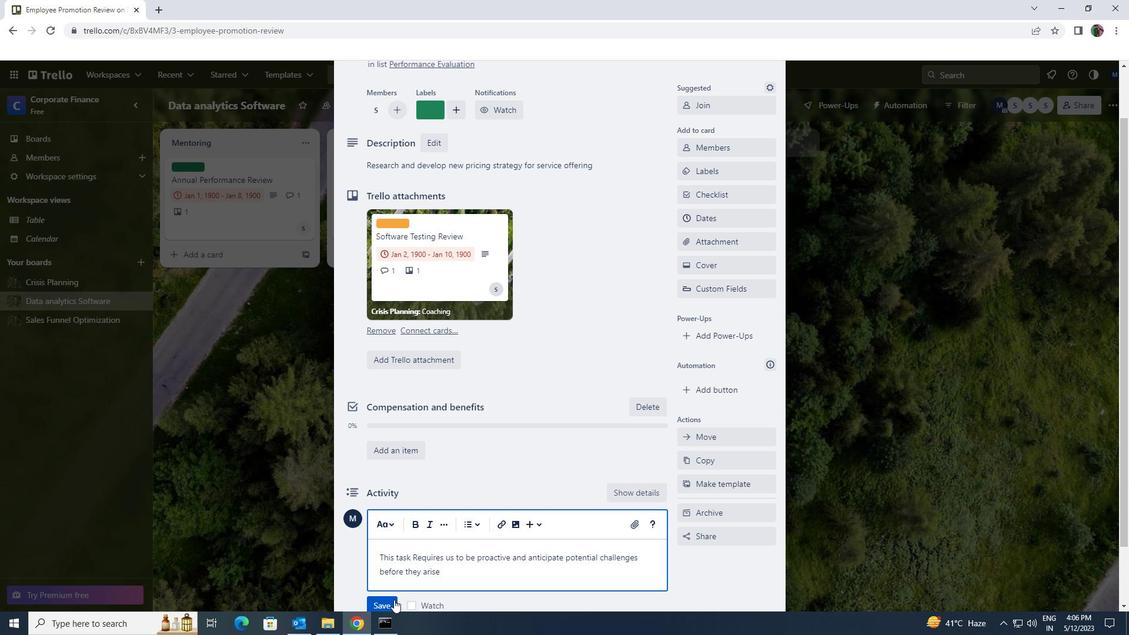 
Action: Mouse moved to (702, 215)
Screenshot: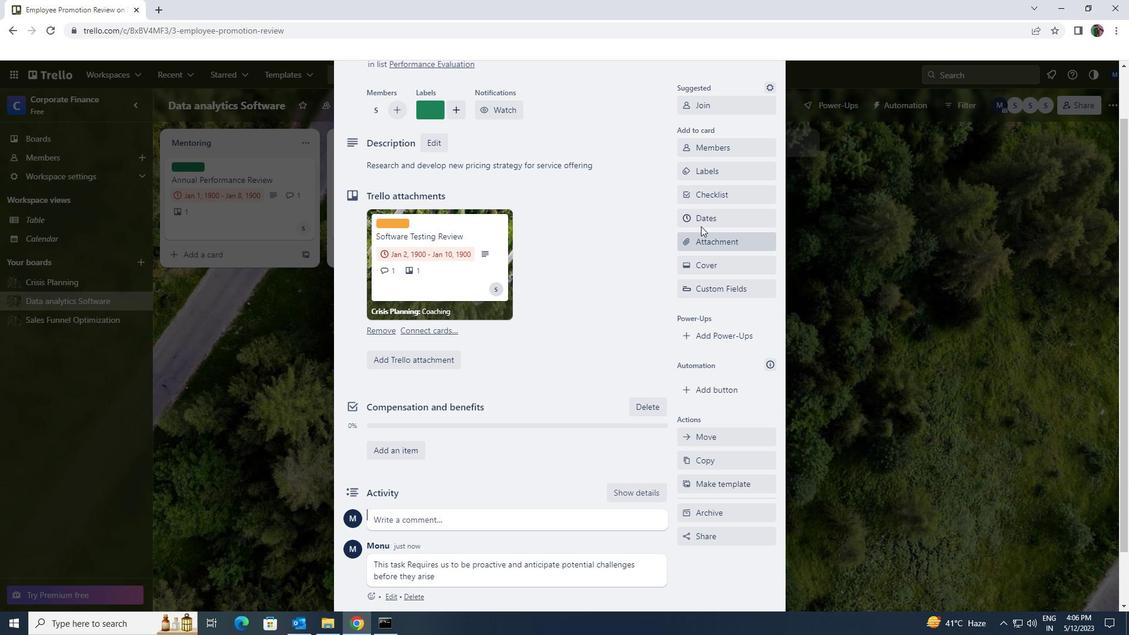 
Action: Mouse pressed left at (702, 215)
Screenshot: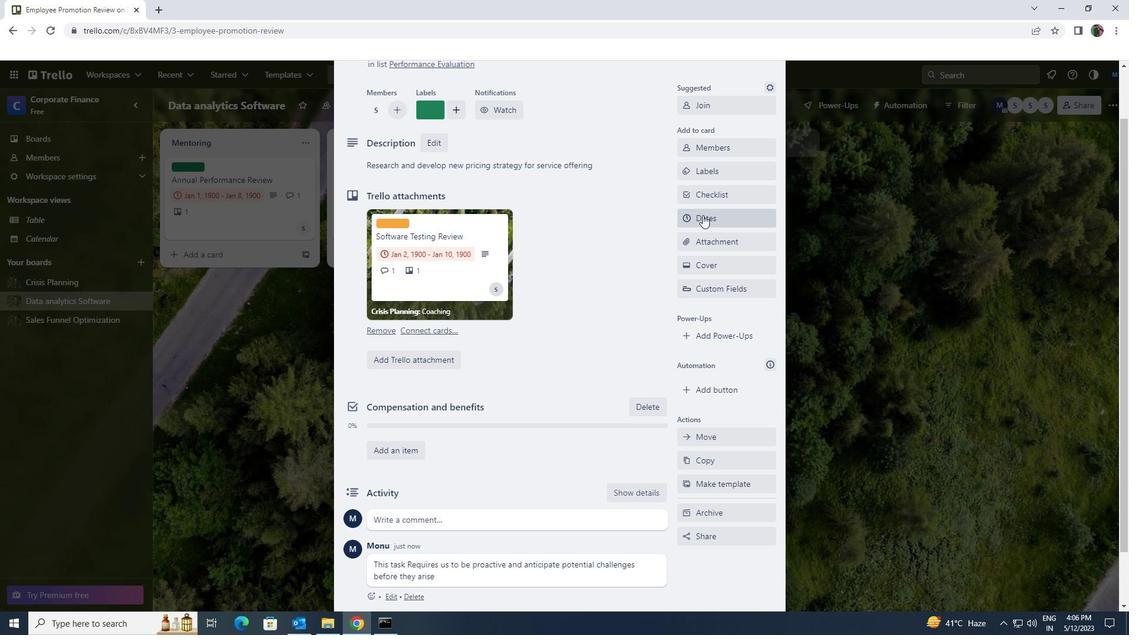 
Action: Mouse moved to (695, 323)
Screenshot: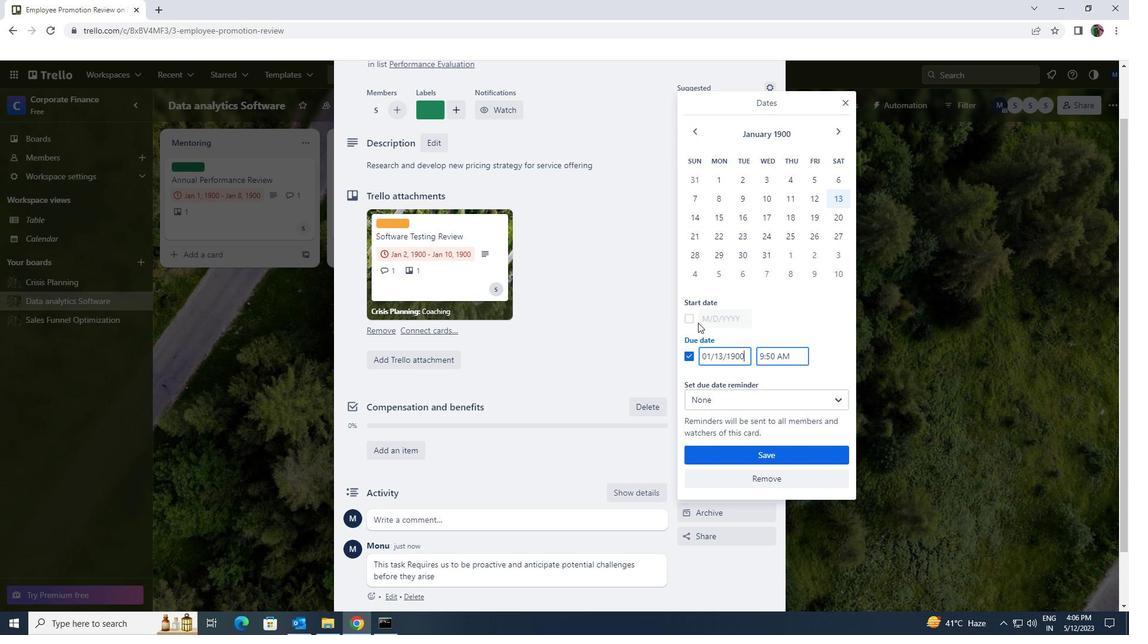 
Action: Mouse pressed left at (695, 323)
Screenshot: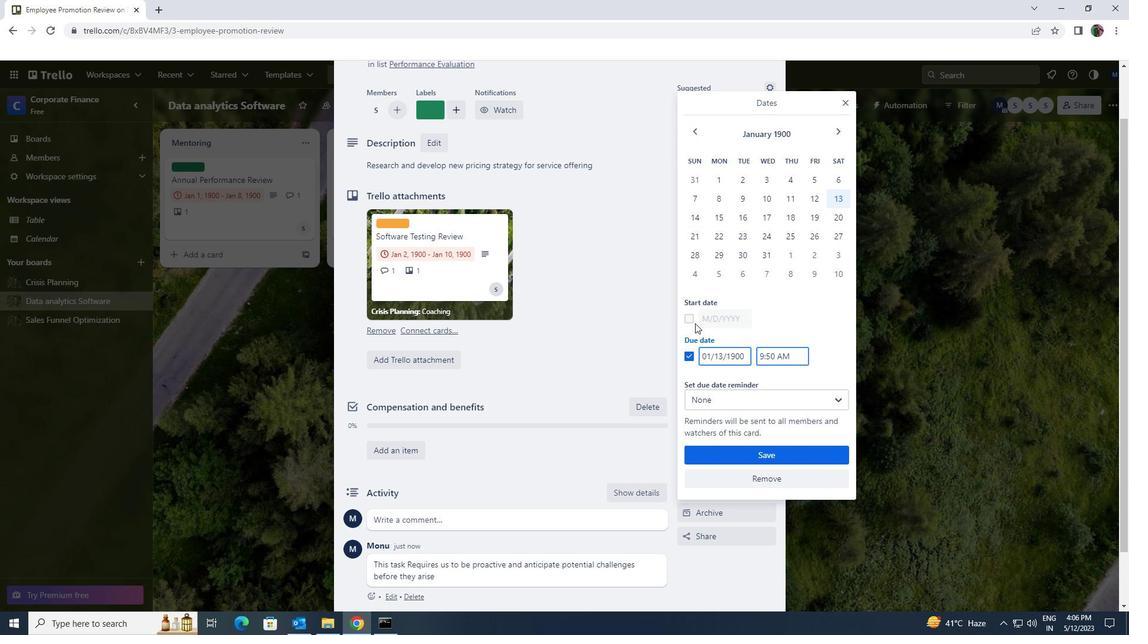 
Action: Mouse moved to (747, 316)
Screenshot: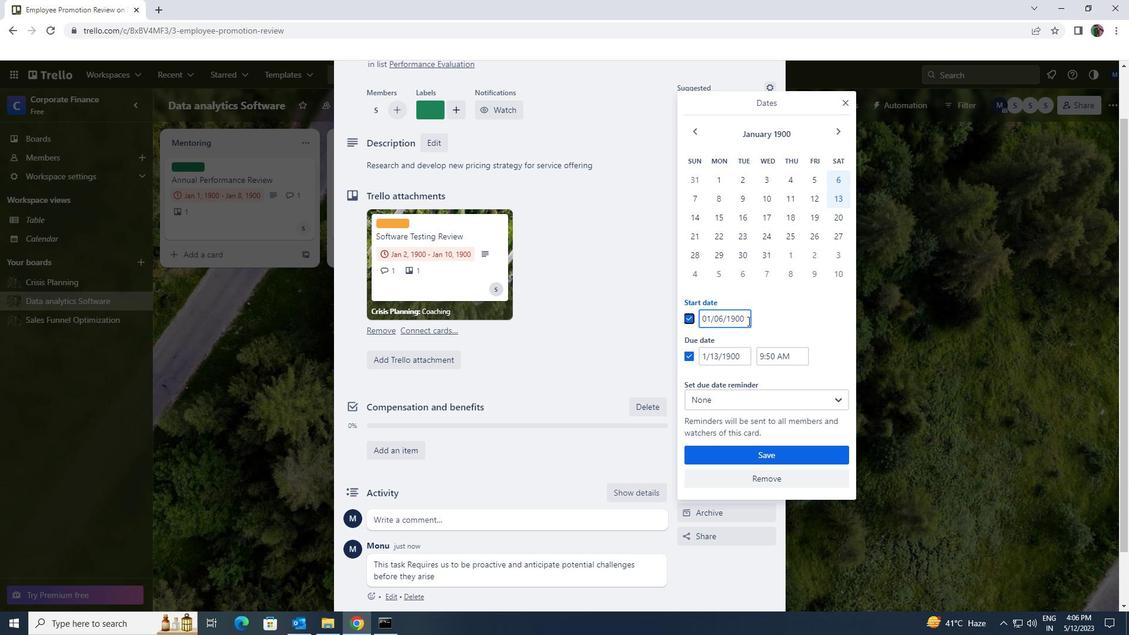 
Action: Mouse pressed left at (747, 316)
Screenshot: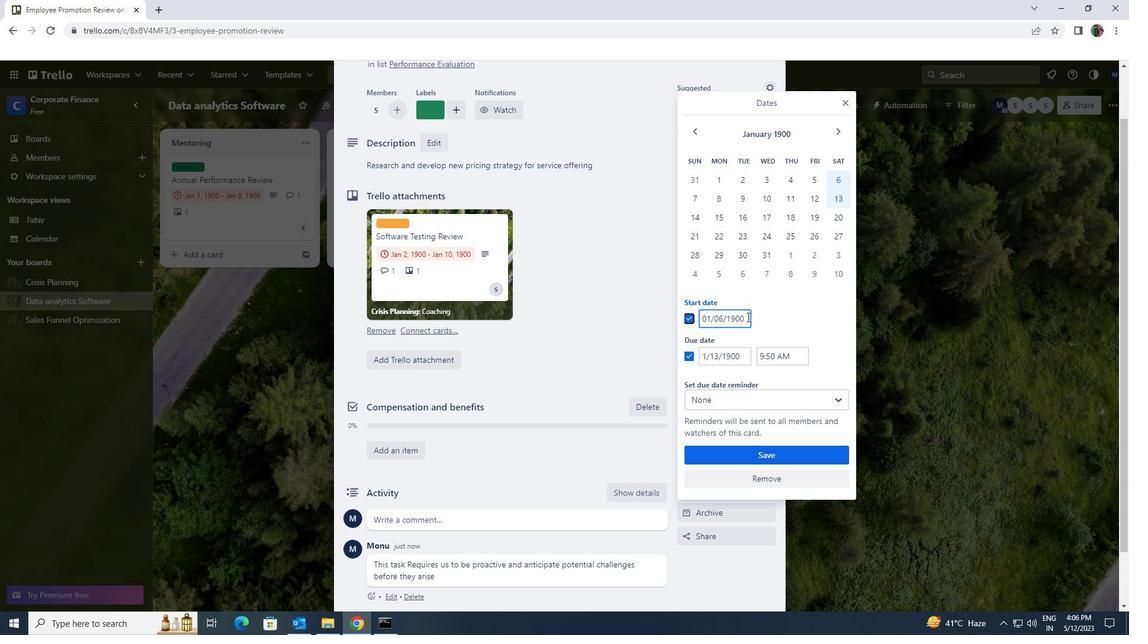 
Action: Mouse moved to (697, 318)
Screenshot: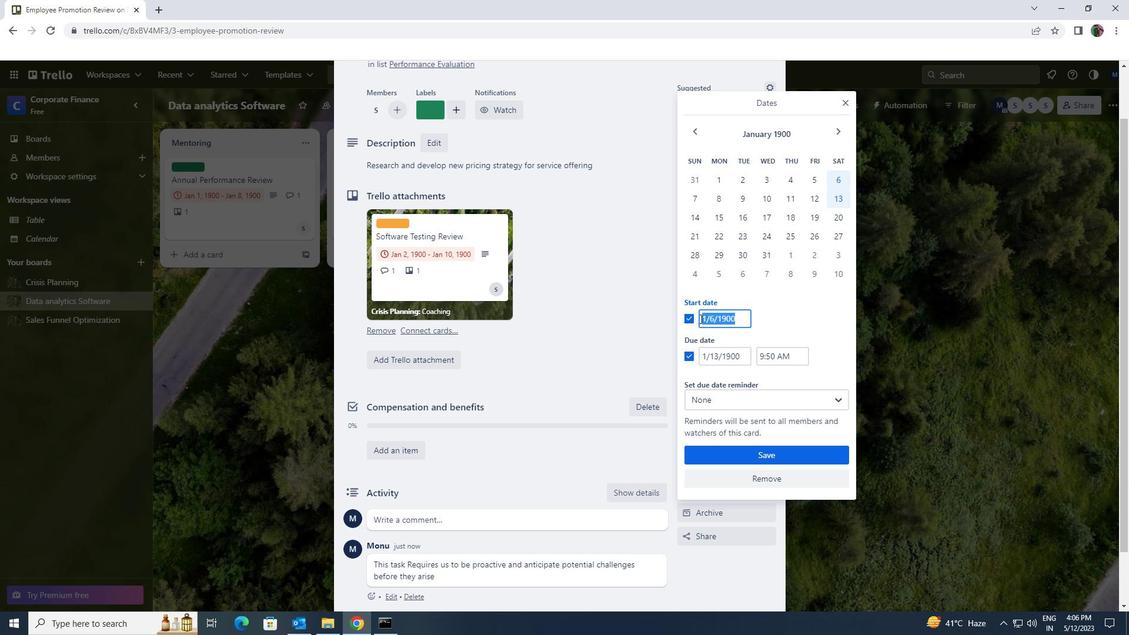 
Action: Key pressed 1/7/1900
Screenshot: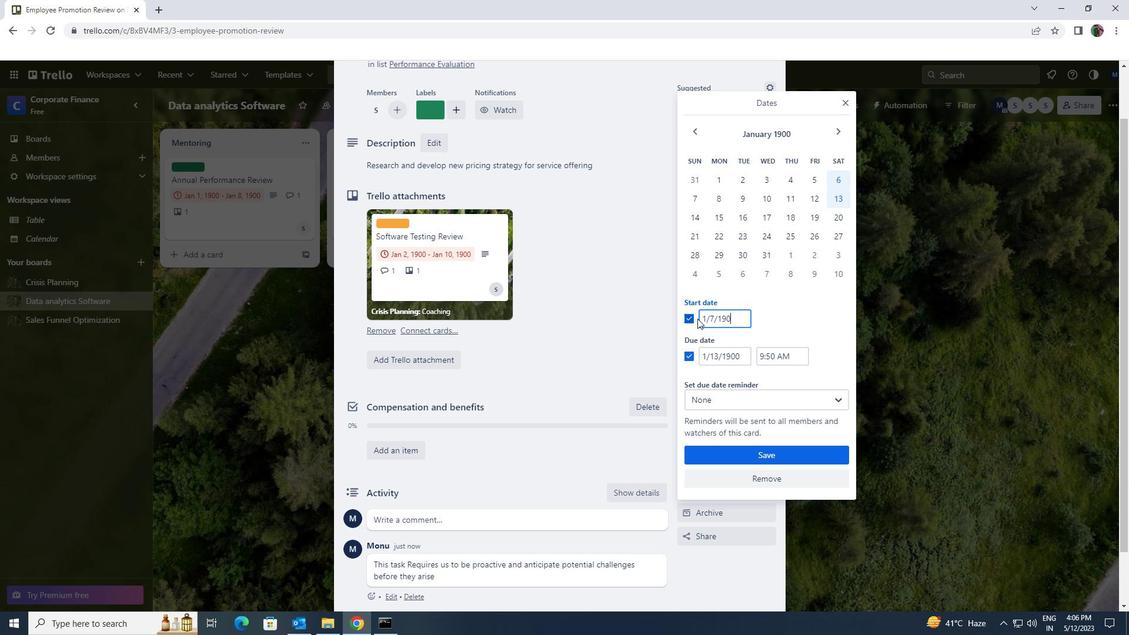 
Action: Mouse moved to (739, 358)
Screenshot: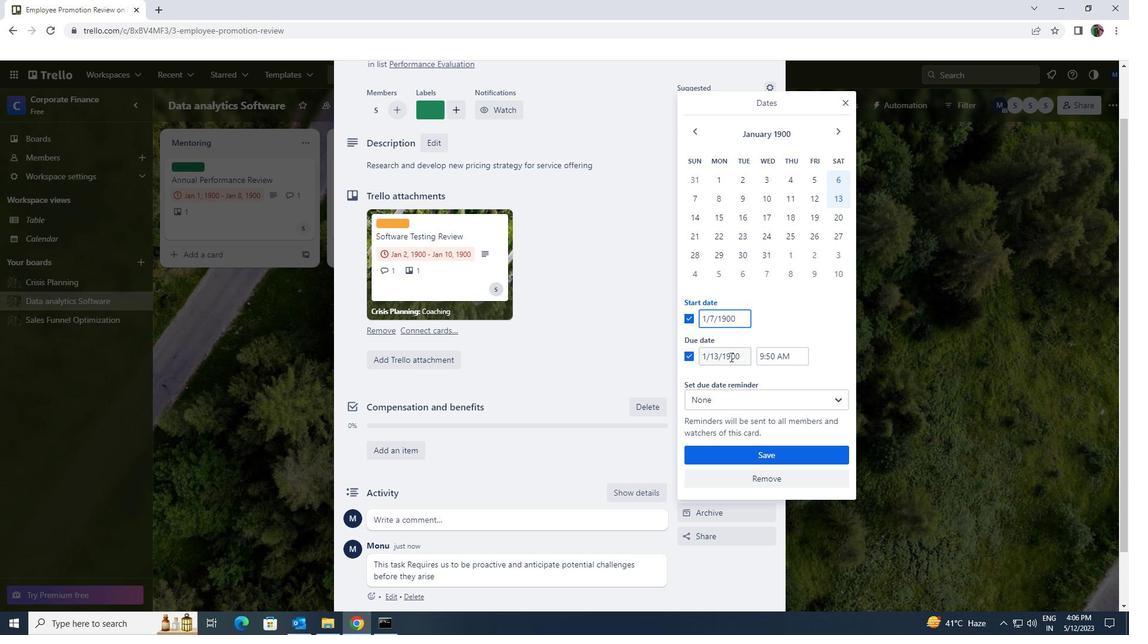 
Action: Mouse pressed left at (739, 358)
Screenshot: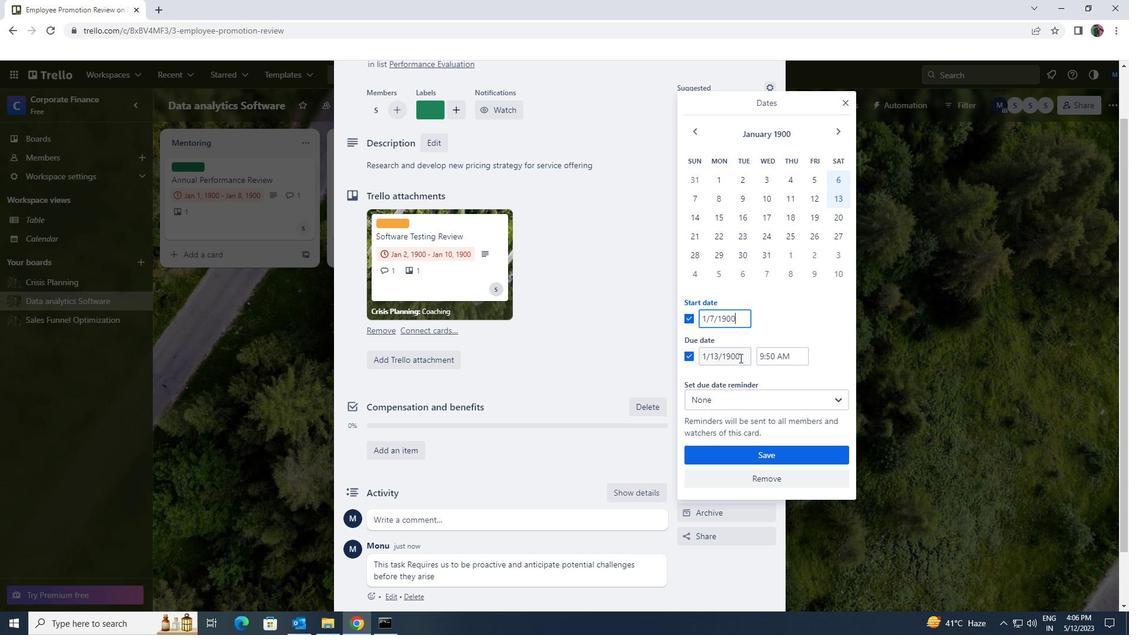 
Action: Mouse moved to (682, 361)
Screenshot: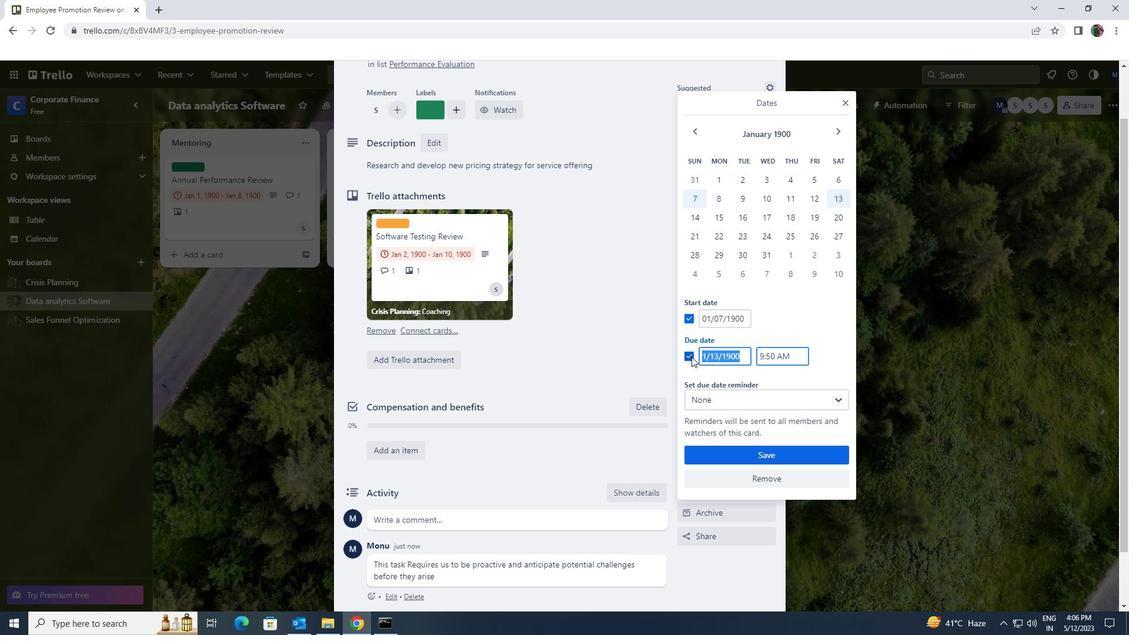 
Action: Key pressed 1/14/1900
Screenshot: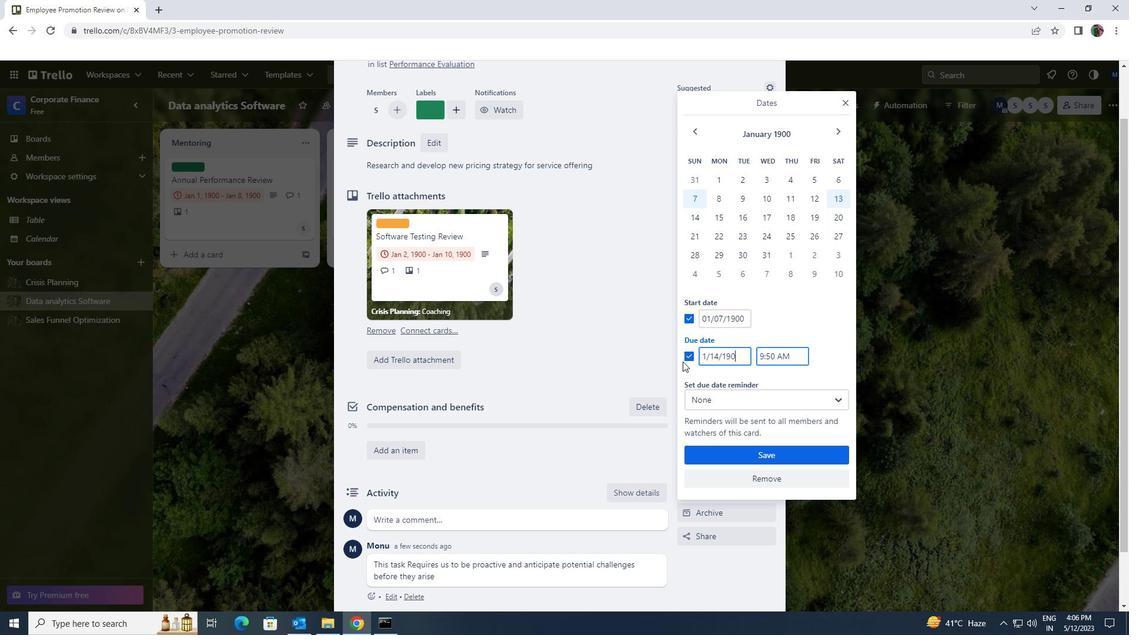 
Action: Mouse moved to (747, 452)
Screenshot: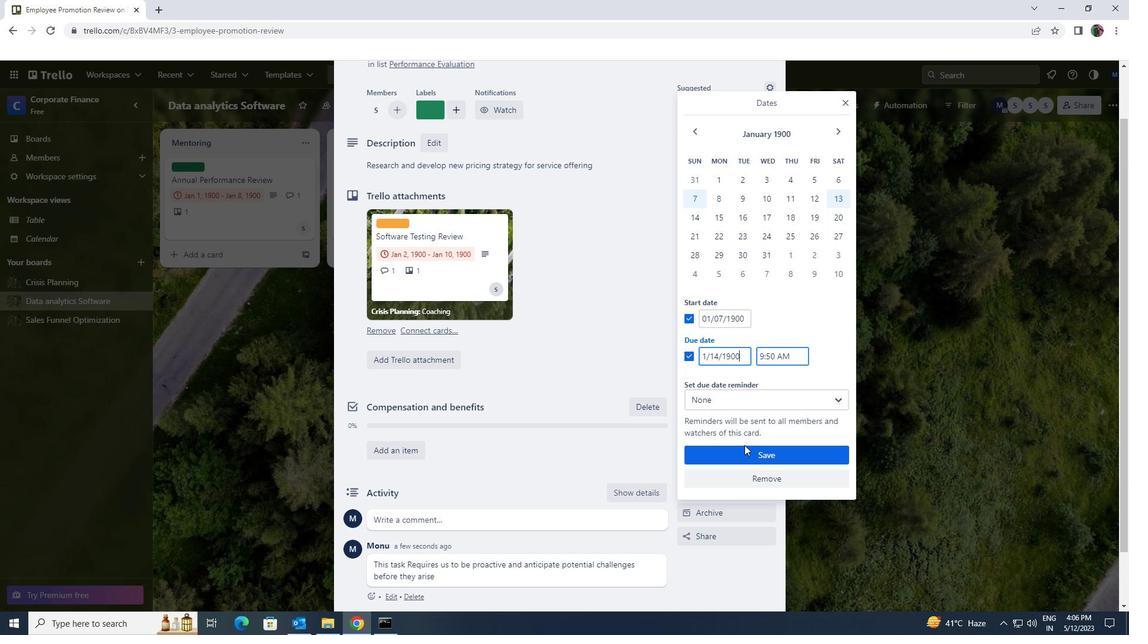 
Action: Mouse pressed left at (747, 452)
Screenshot: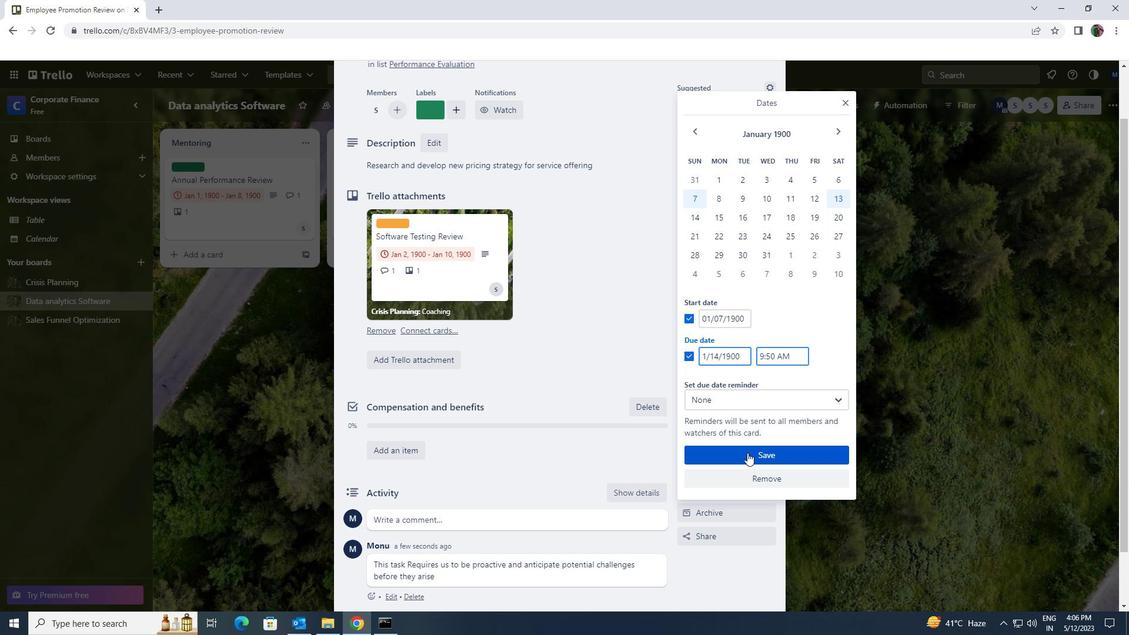 
